Task: Find a place to stay in Stillwater, United States, from June 9 to June 16 for 2 guests, with a price range of ₹8000 to ₹16000, 2 bedrooms, 1 bathroom, and free parking.
Action: Mouse moved to (464, 91)
Screenshot: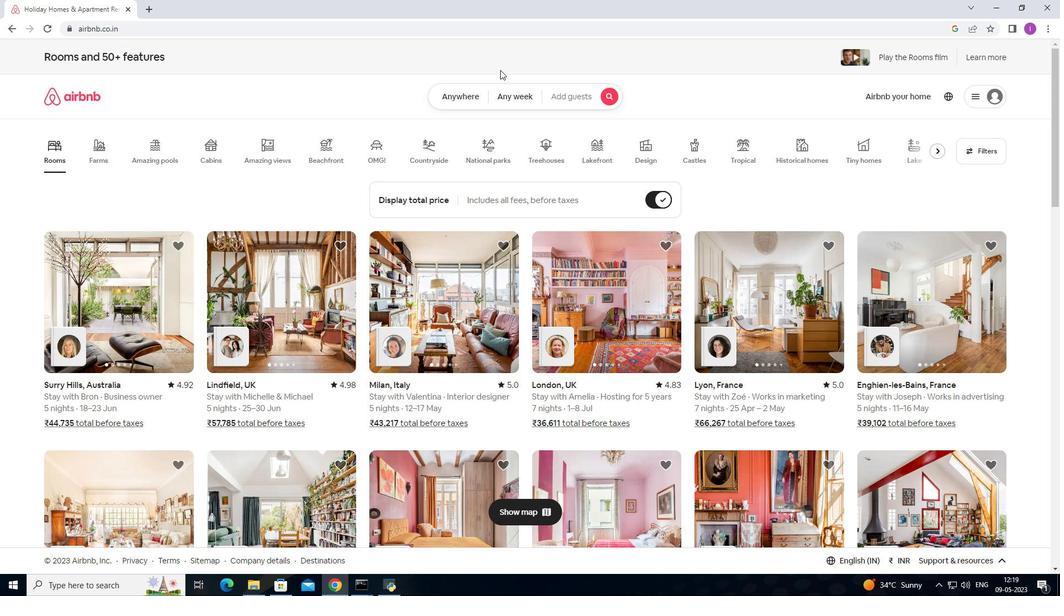 
Action: Mouse pressed left at (464, 91)
Screenshot: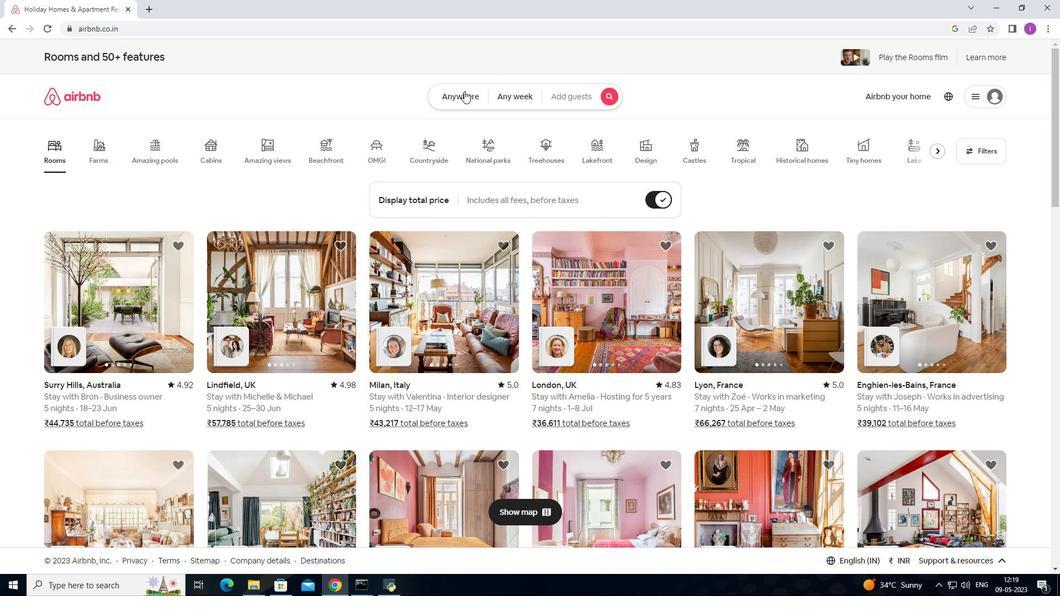 
Action: Mouse moved to (313, 140)
Screenshot: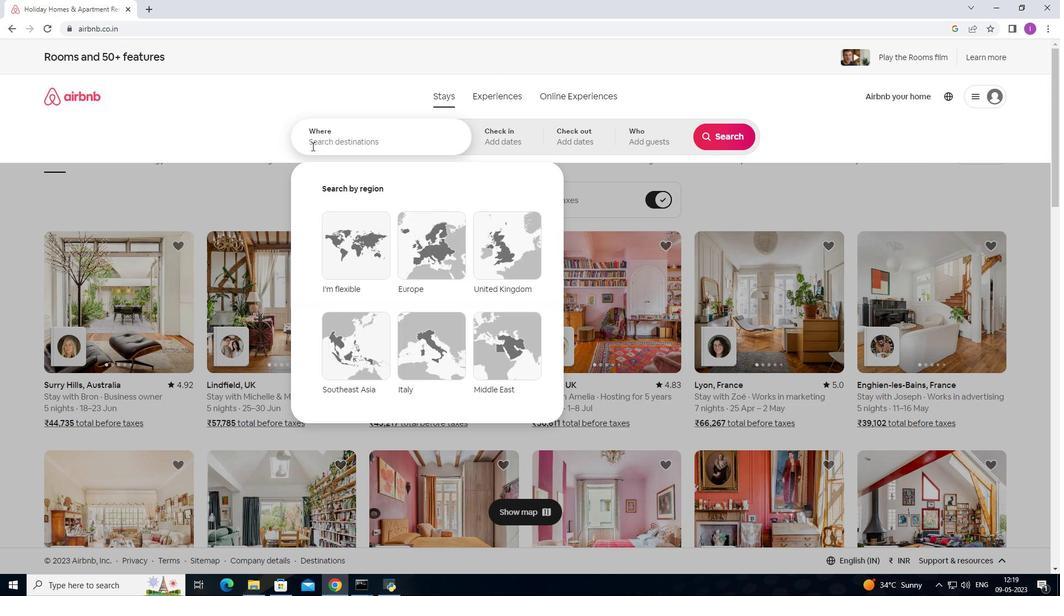 
Action: Mouse pressed left at (313, 140)
Screenshot: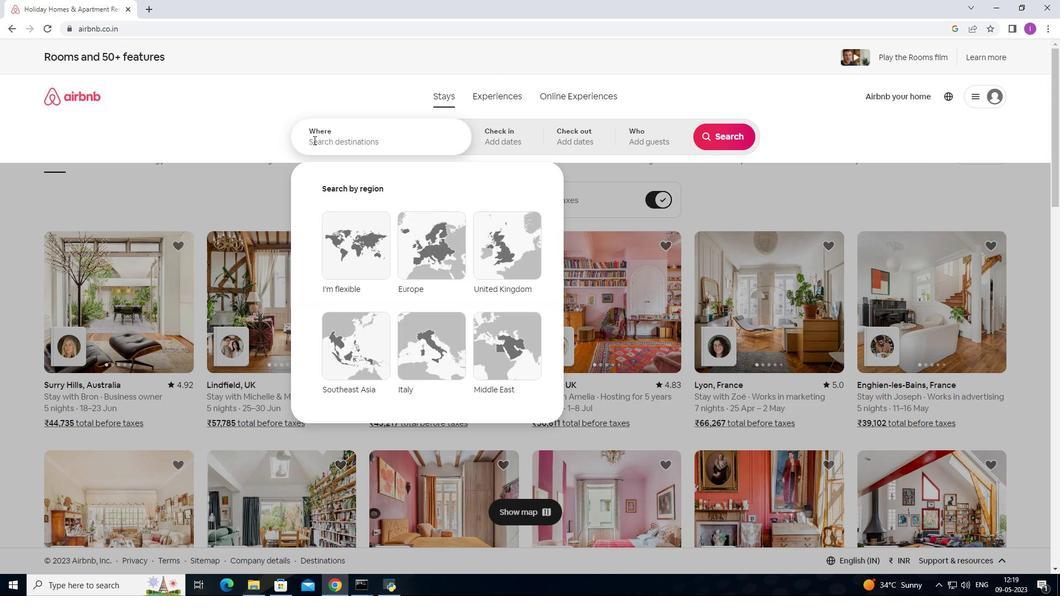 
Action: Key pressed <Key.shift>Still<Key.space><Key.backspace>water,<Key.shift>United<Key.space>states
Screenshot: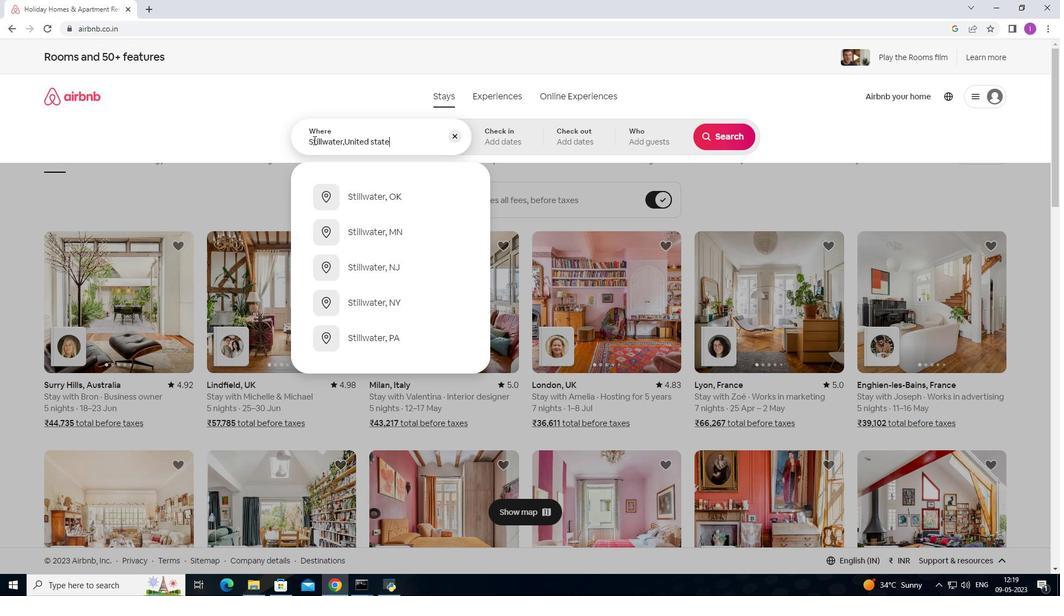
Action: Mouse moved to (524, 135)
Screenshot: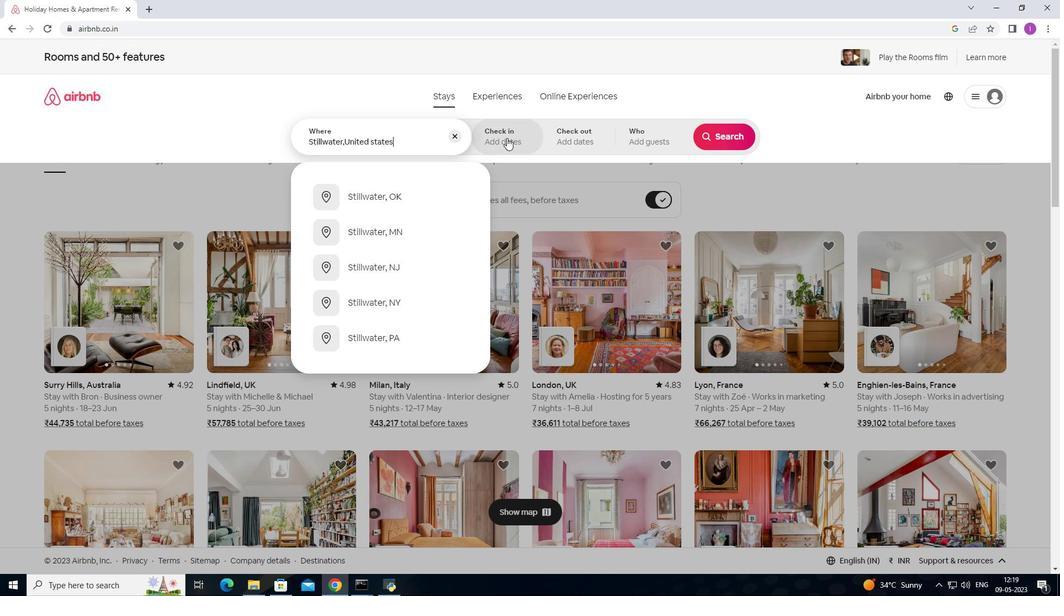 
Action: Mouse pressed left at (524, 135)
Screenshot: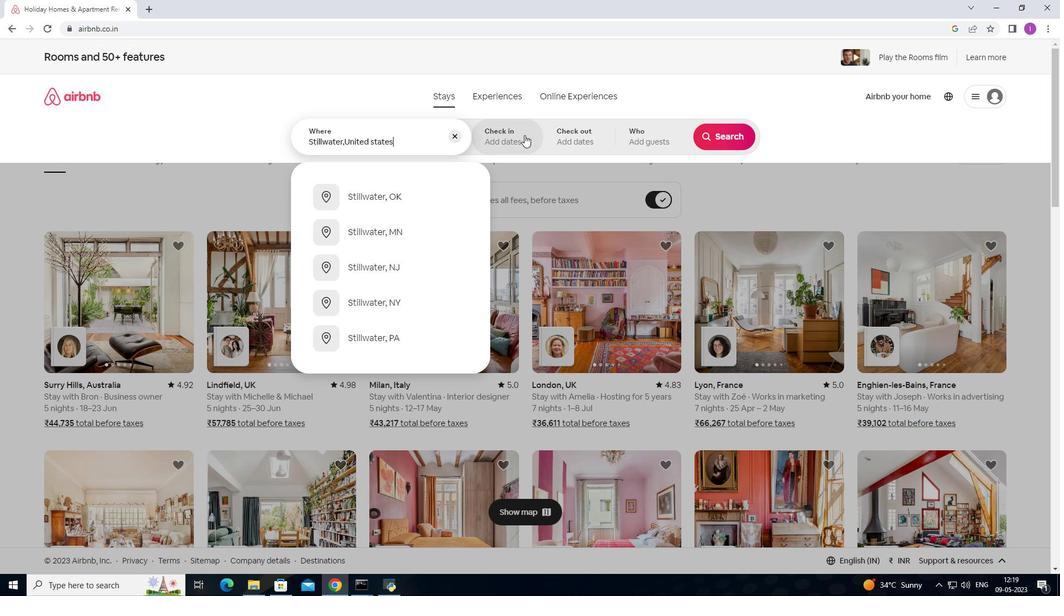
Action: Mouse moved to (719, 227)
Screenshot: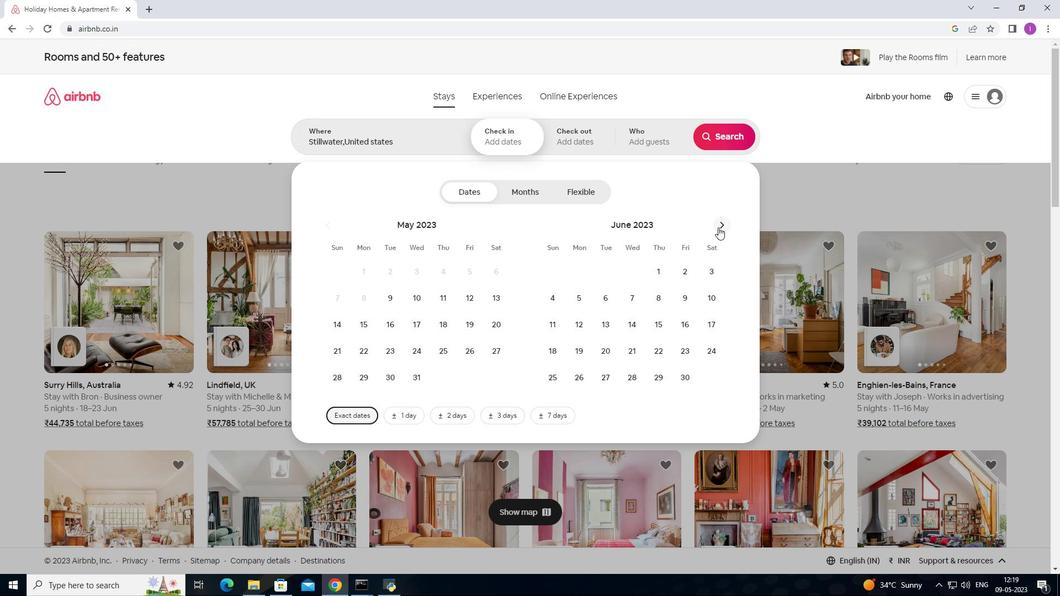 
Action: Mouse pressed left at (719, 227)
Screenshot: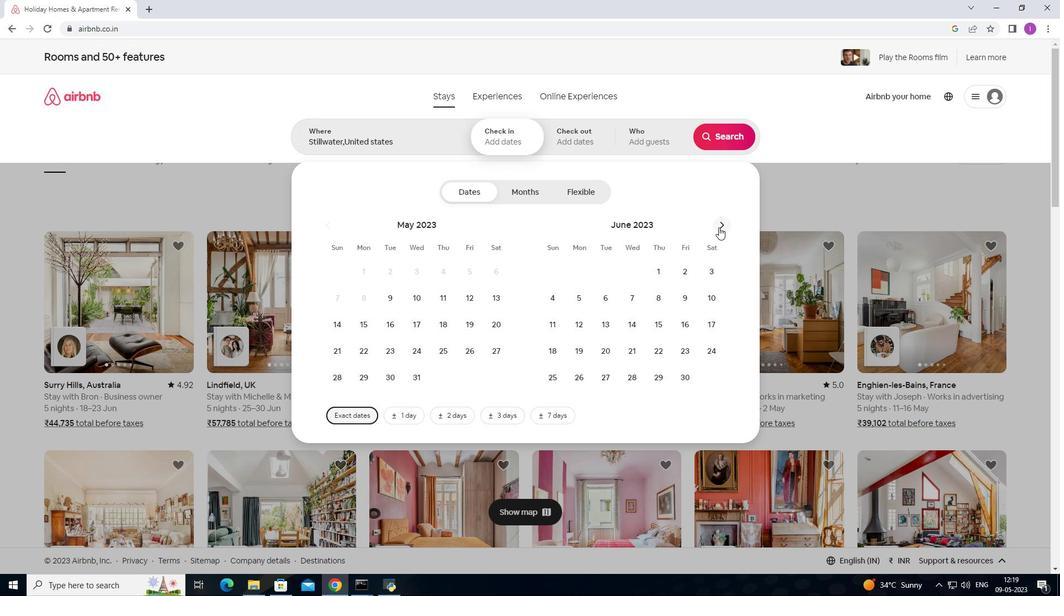 
Action: Mouse moved to (471, 302)
Screenshot: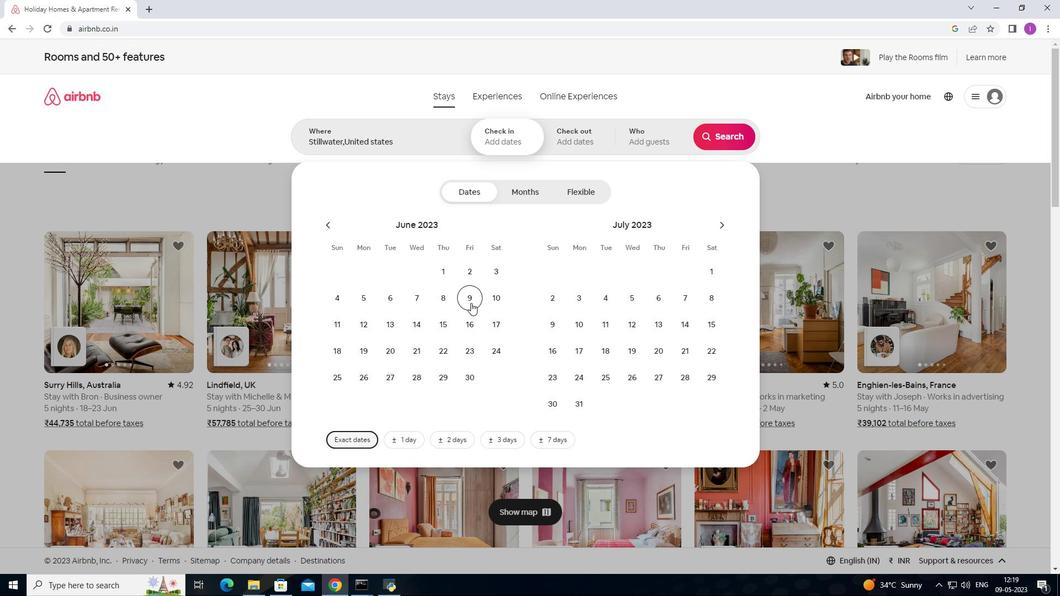 
Action: Mouse pressed left at (471, 302)
Screenshot: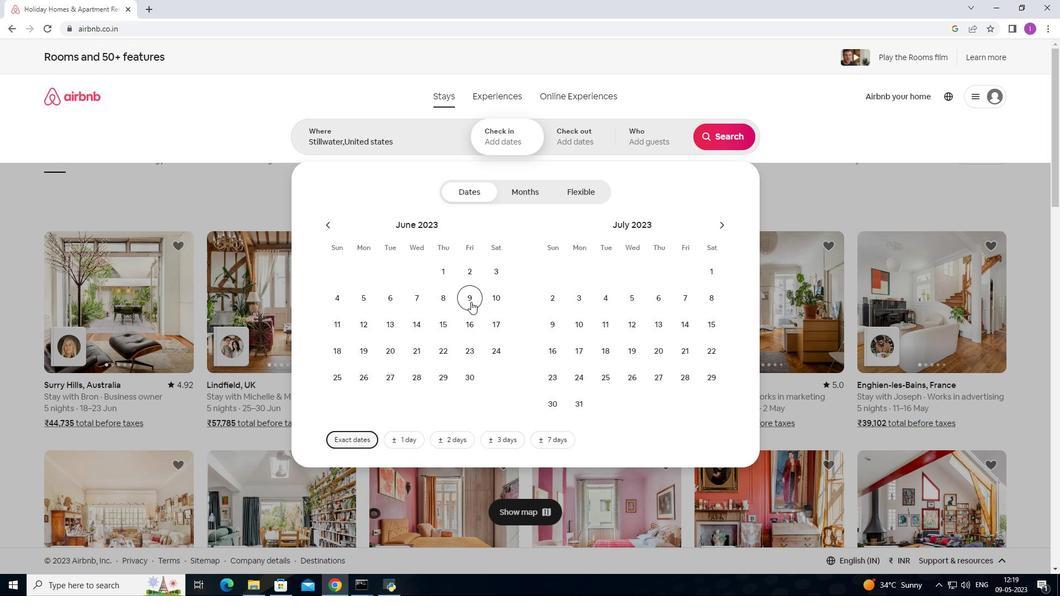 
Action: Mouse moved to (470, 320)
Screenshot: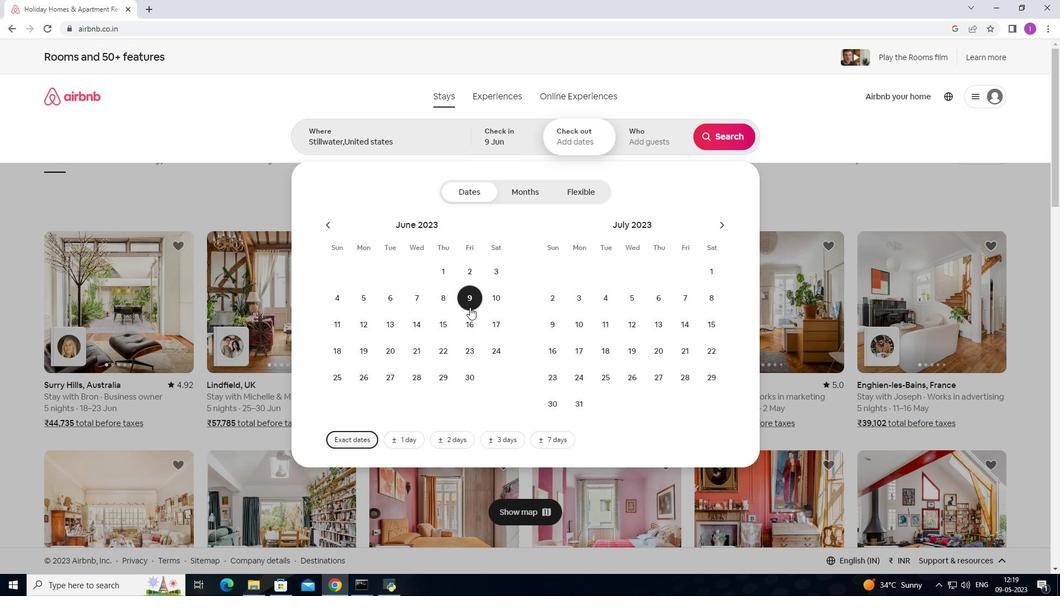 
Action: Mouse pressed left at (470, 320)
Screenshot: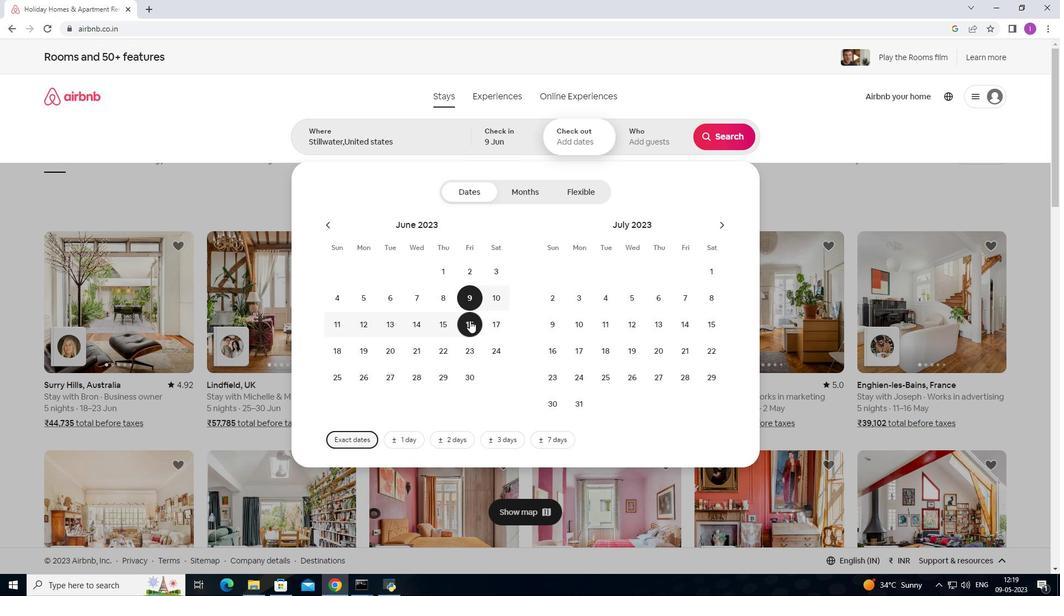 
Action: Mouse moved to (626, 139)
Screenshot: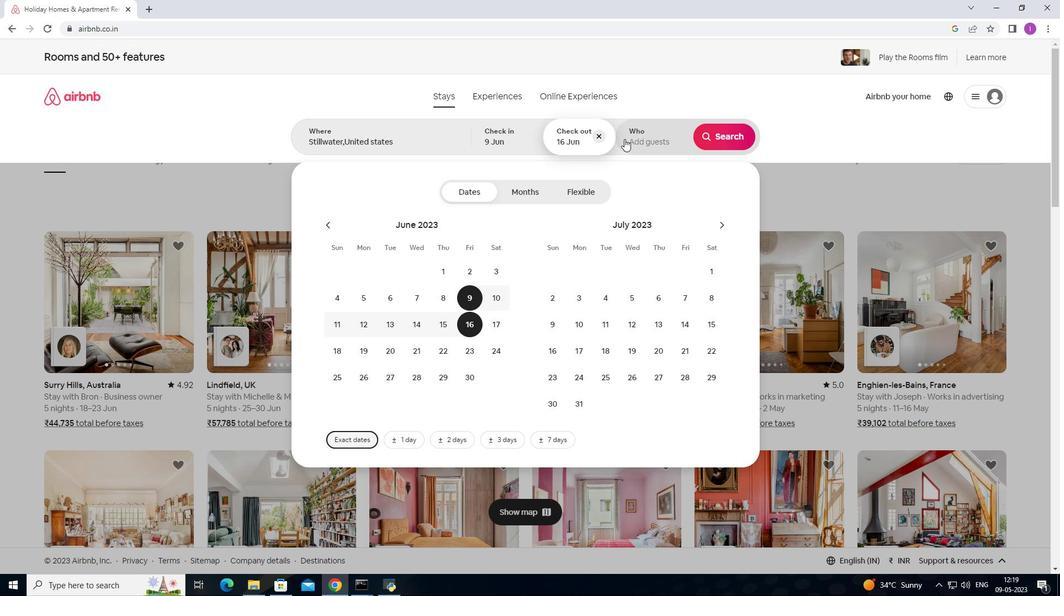 
Action: Mouse pressed left at (626, 139)
Screenshot: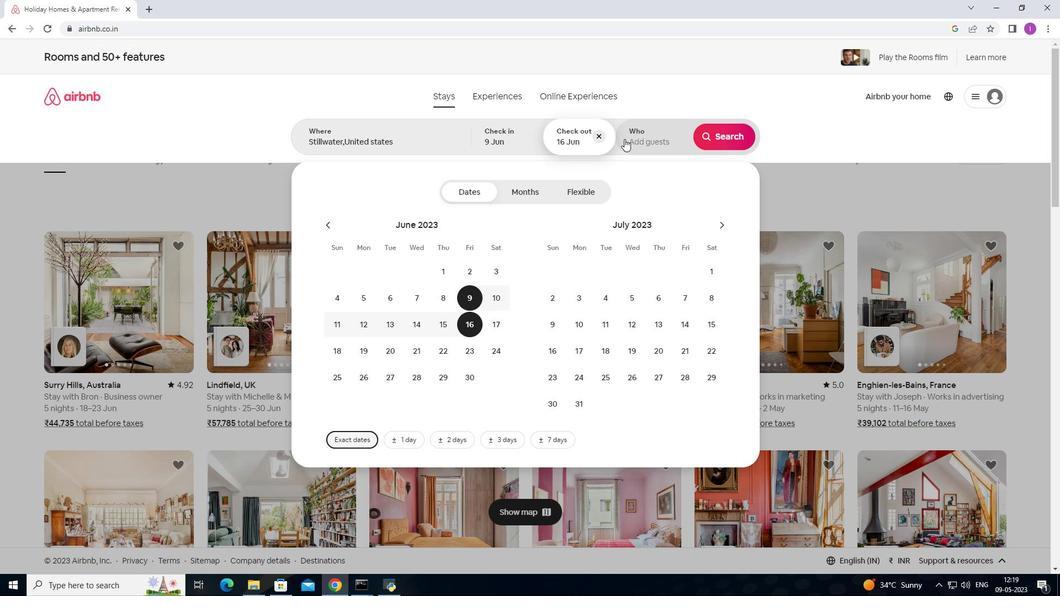 
Action: Mouse moved to (733, 194)
Screenshot: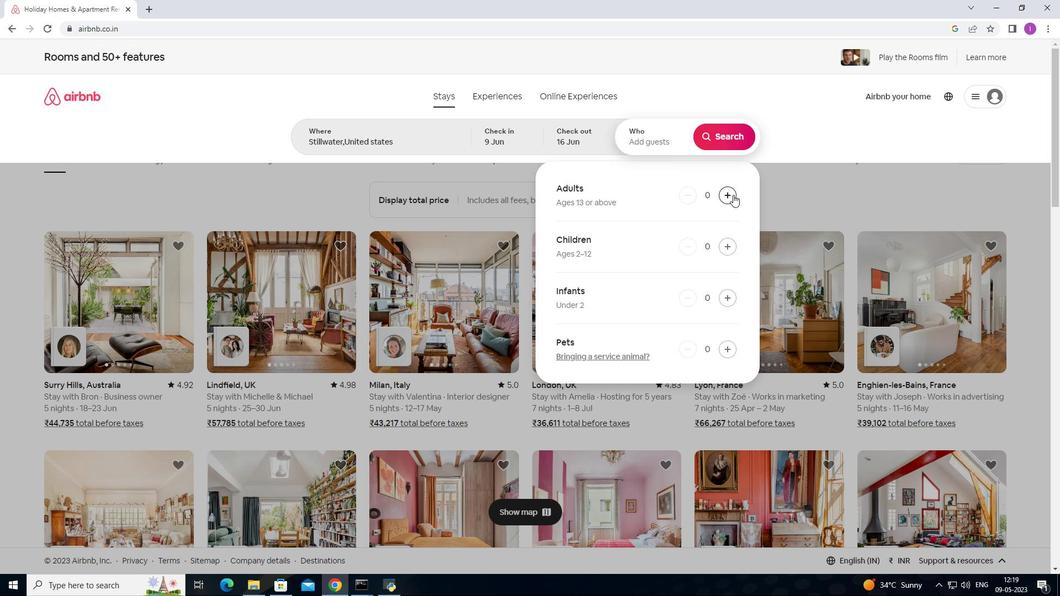 
Action: Mouse pressed left at (733, 194)
Screenshot: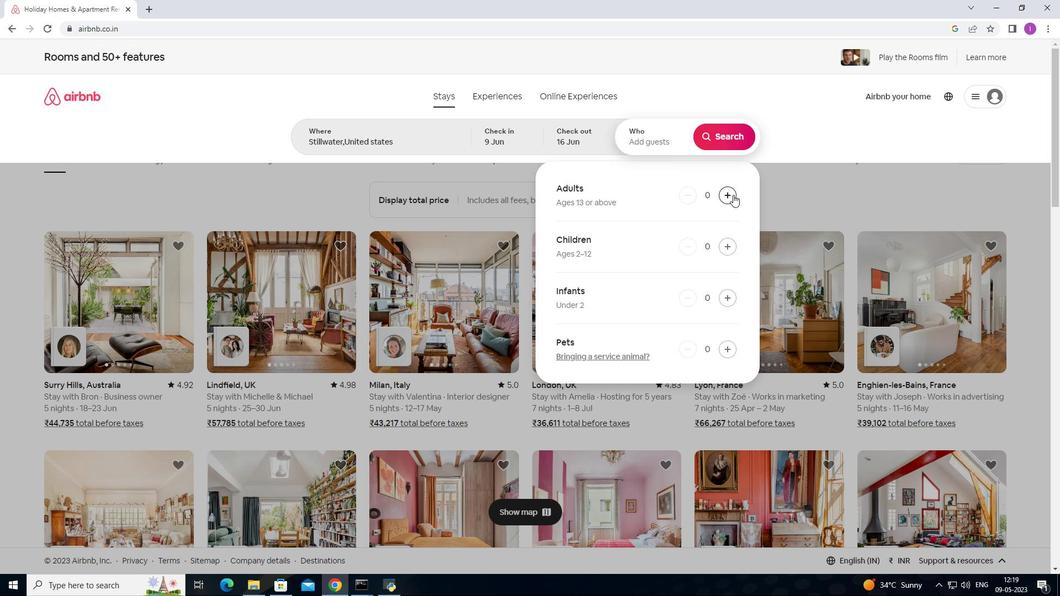 
Action: Mouse moved to (725, 135)
Screenshot: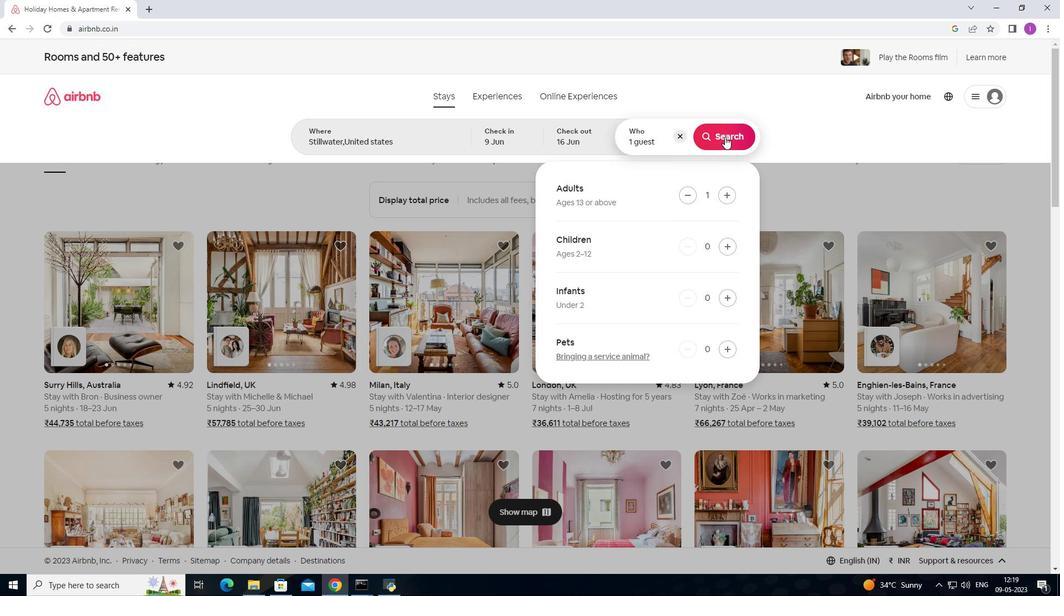 
Action: Mouse pressed left at (725, 135)
Screenshot: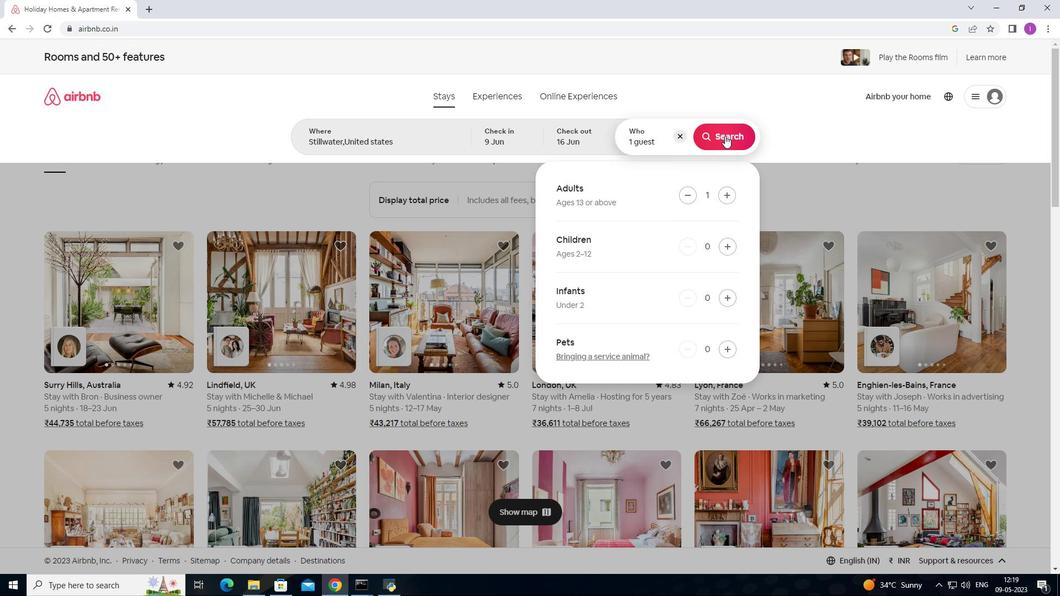 
Action: Mouse moved to (570, 55)
Screenshot: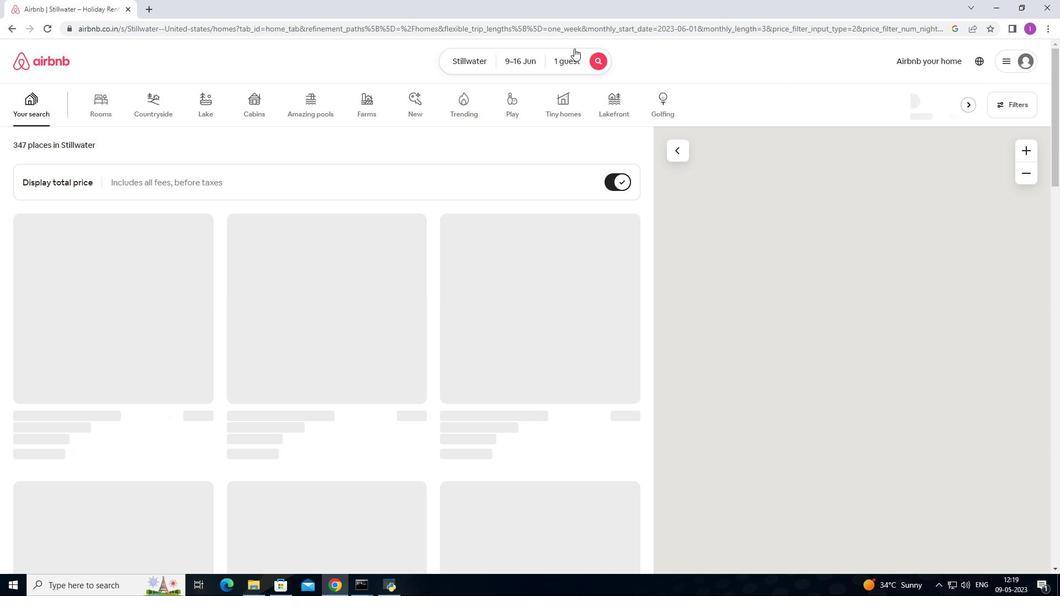 
Action: Mouse pressed left at (570, 55)
Screenshot: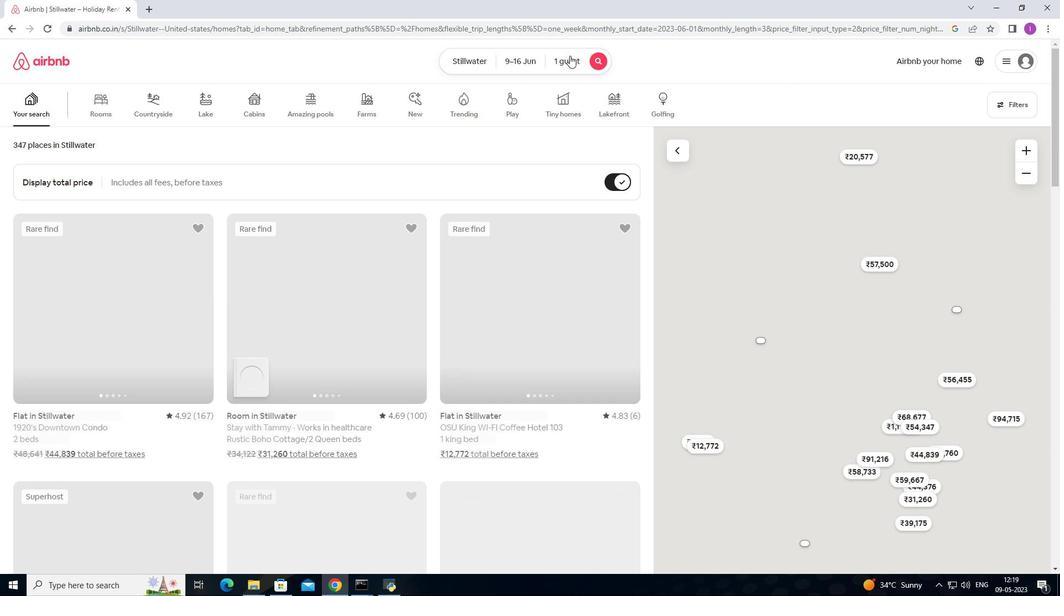 
Action: Mouse moved to (733, 158)
Screenshot: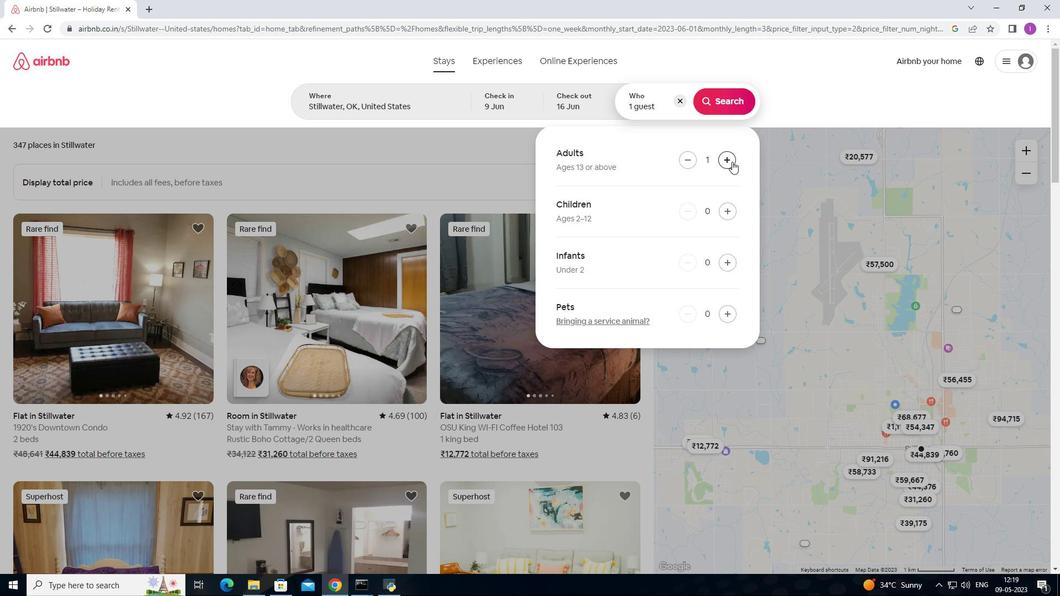 
Action: Mouse pressed left at (733, 158)
Screenshot: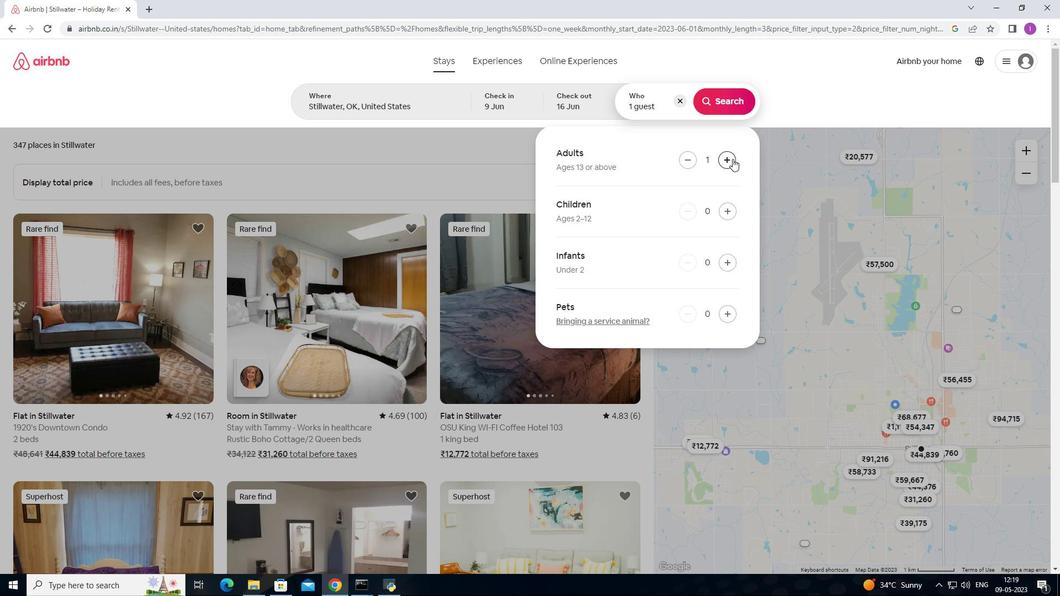 
Action: Mouse moved to (715, 91)
Screenshot: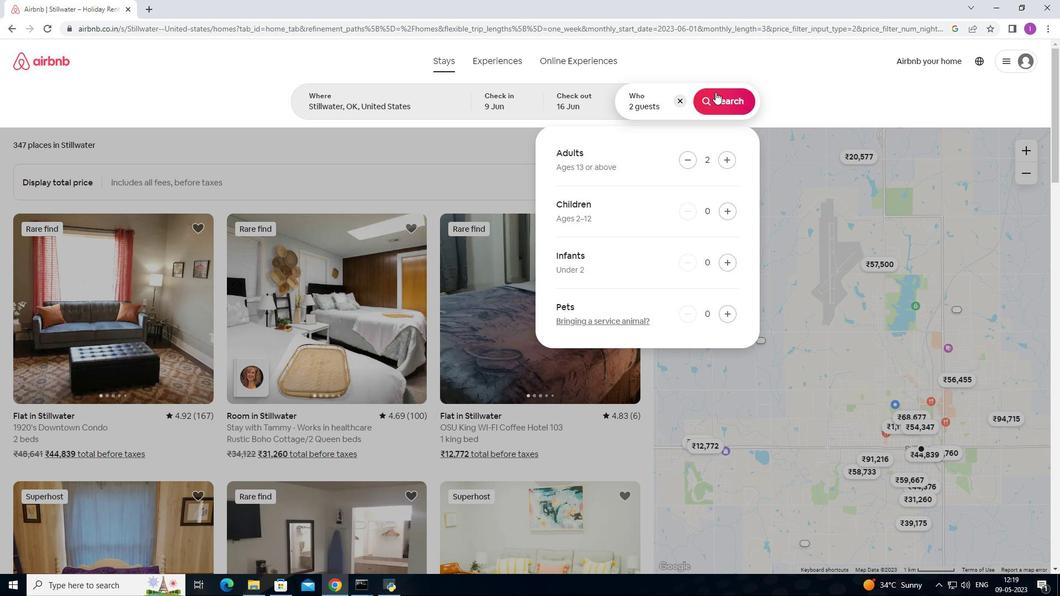 
Action: Mouse pressed left at (715, 91)
Screenshot: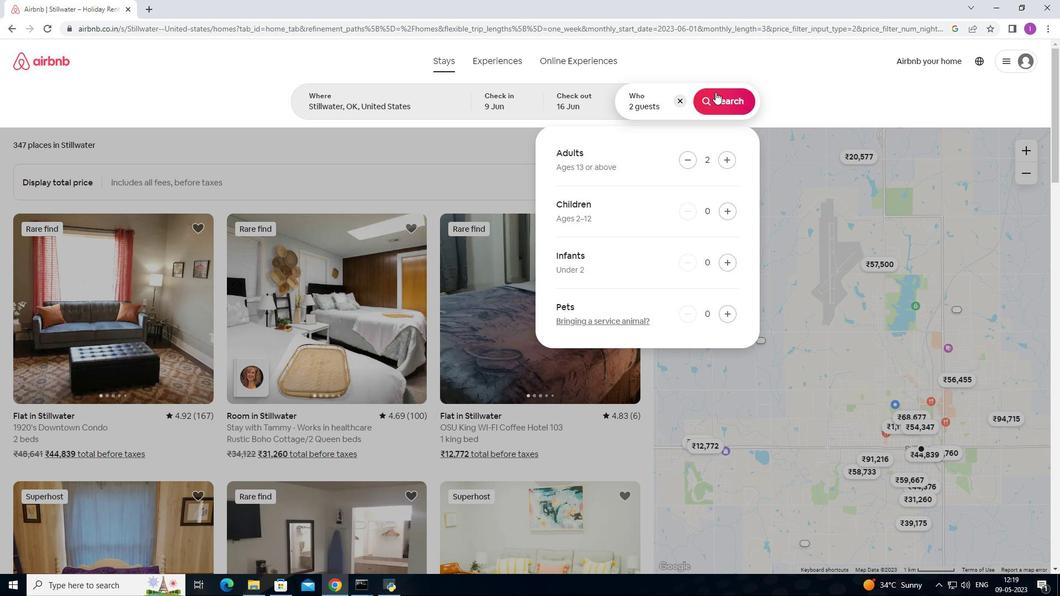 
Action: Mouse moved to (1014, 101)
Screenshot: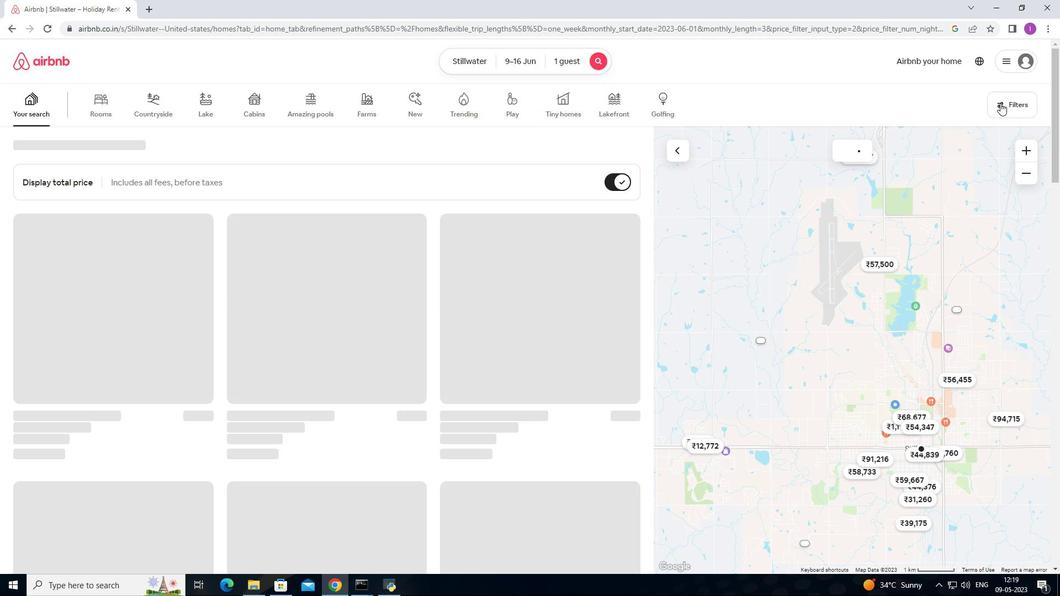 
Action: Mouse pressed left at (1014, 101)
Screenshot: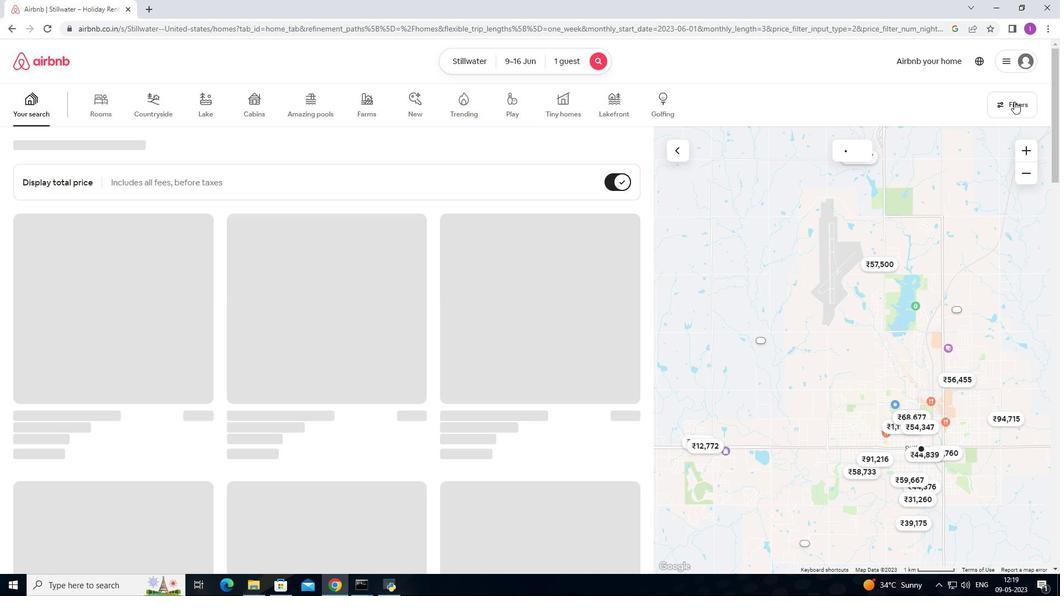 
Action: Mouse moved to (403, 377)
Screenshot: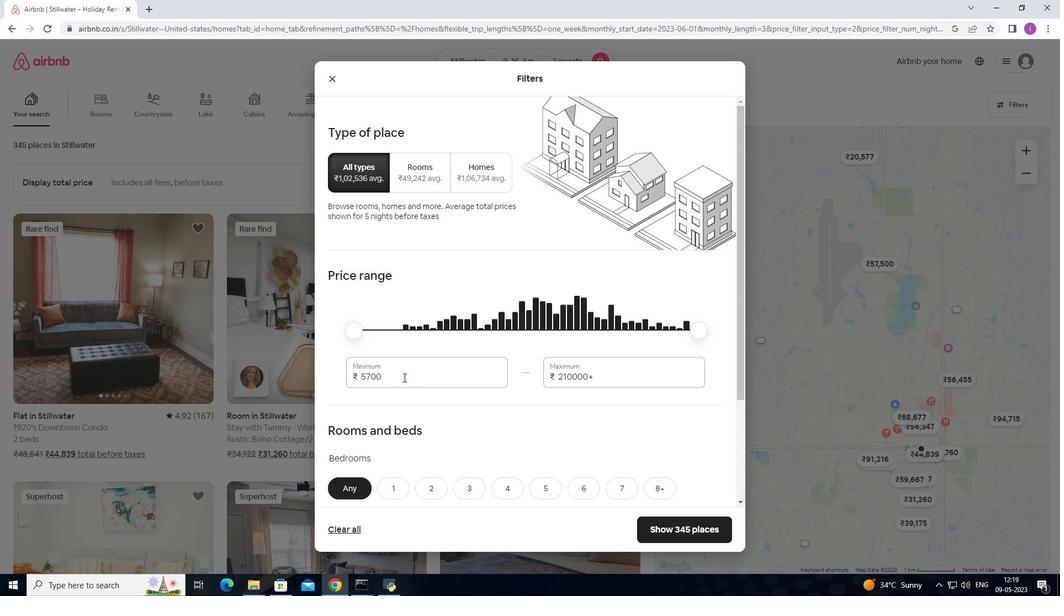 
Action: Mouse pressed left at (403, 377)
Screenshot: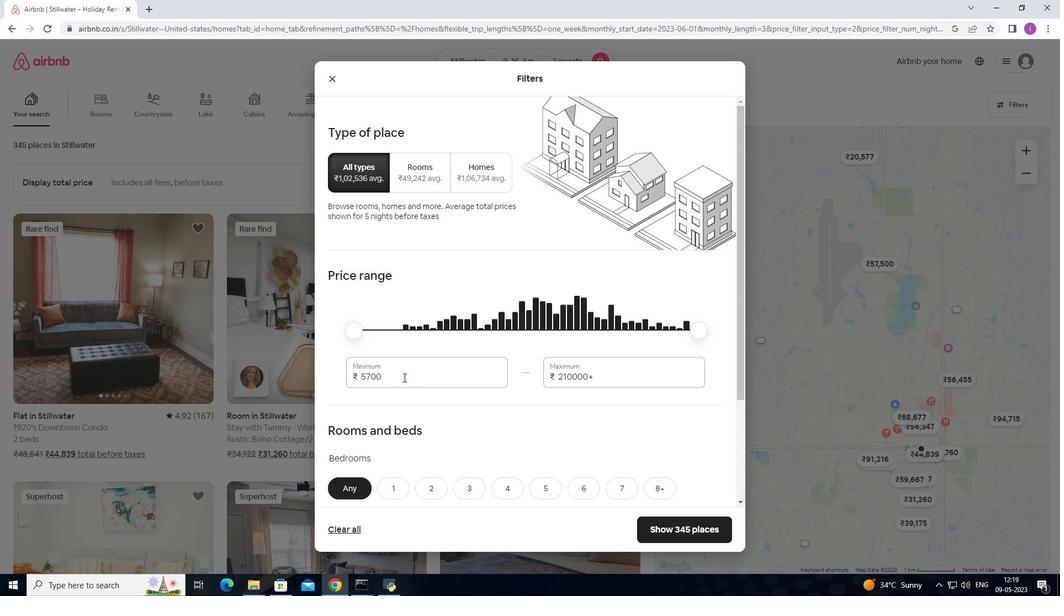 
Action: Mouse moved to (350, 385)
Screenshot: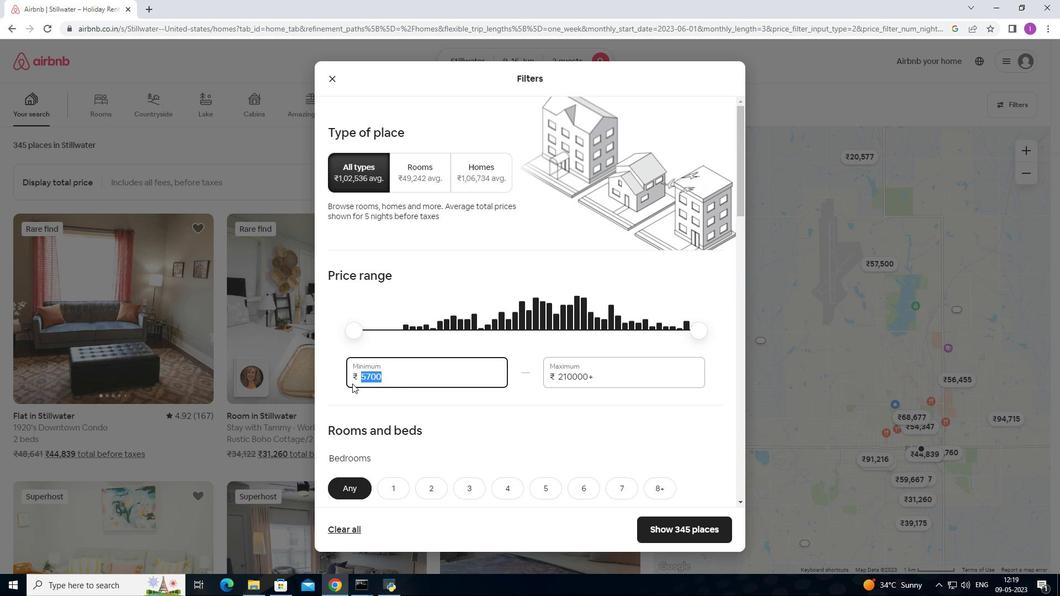 
Action: Key pressed 800
Screenshot: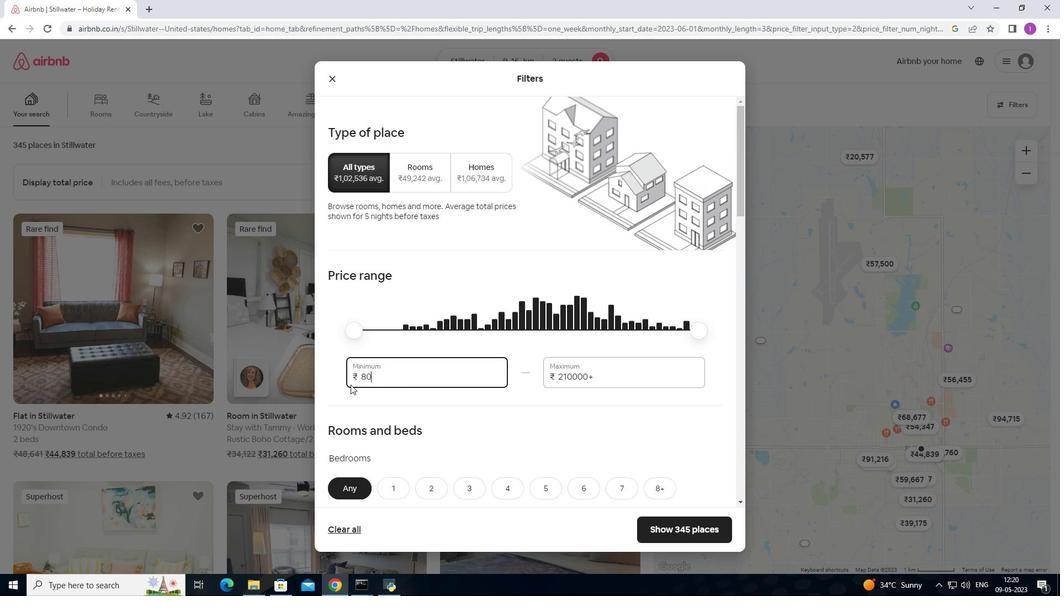 
Action: Mouse moved to (421, 377)
Screenshot: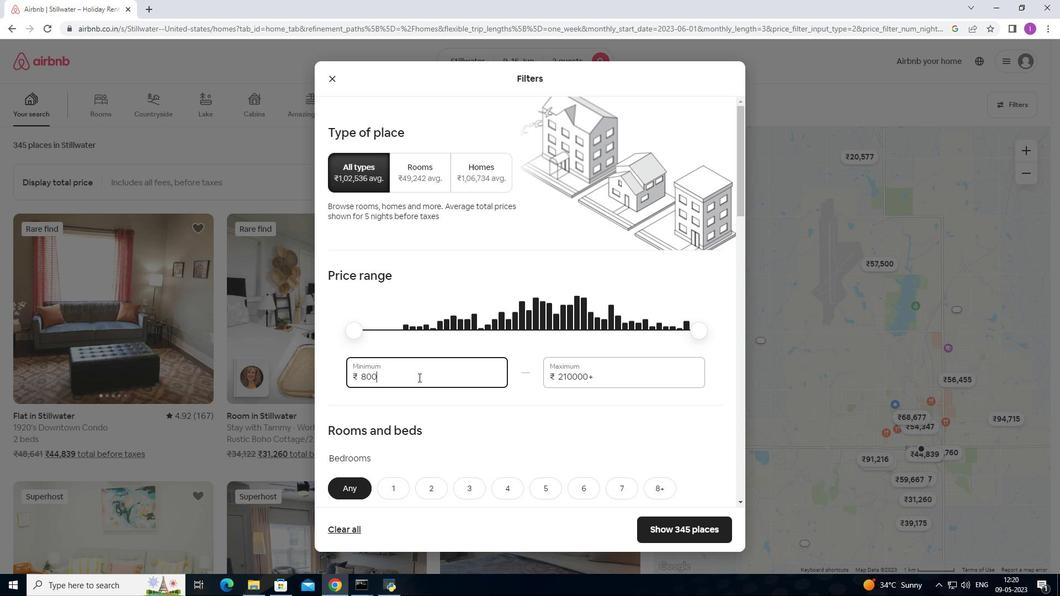 
Action: Key pressed 0
Screenshot: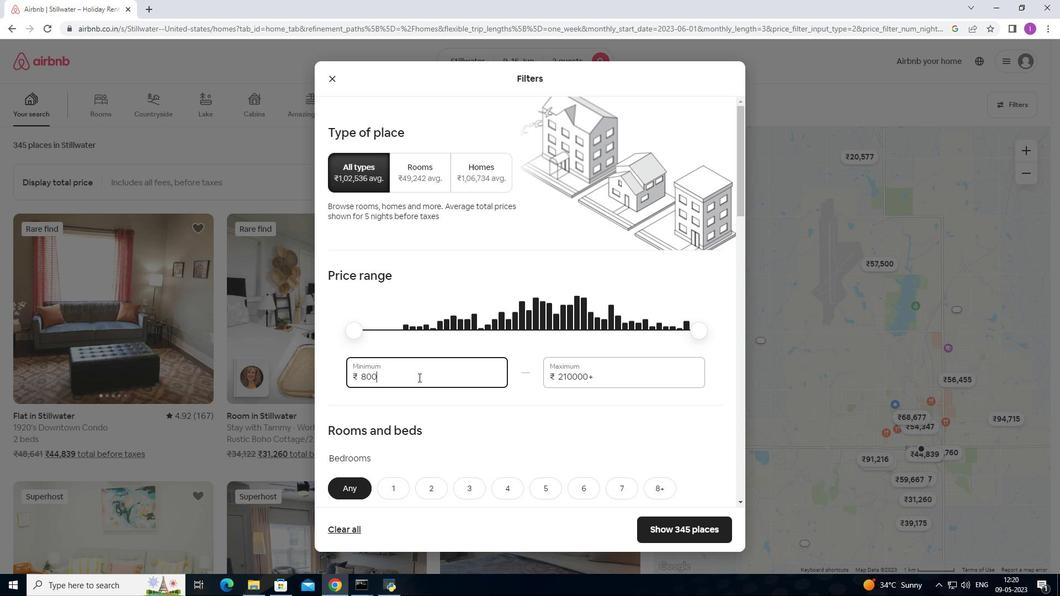 
Action: Mouse moved to (596, 375)
Screenshot: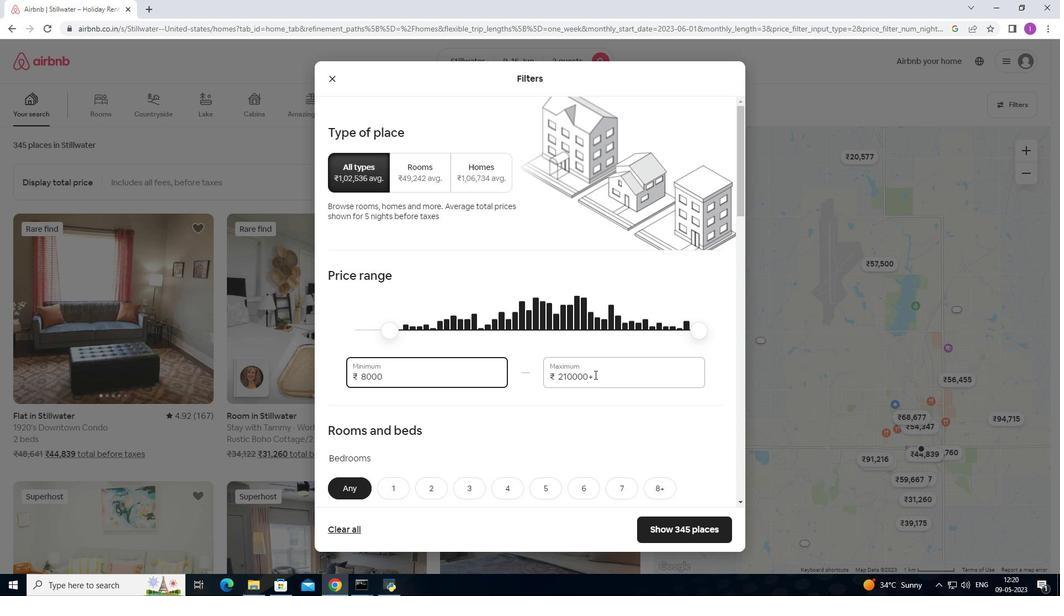 
Action: Mouse pressed left at (596, 375)
Screenshot: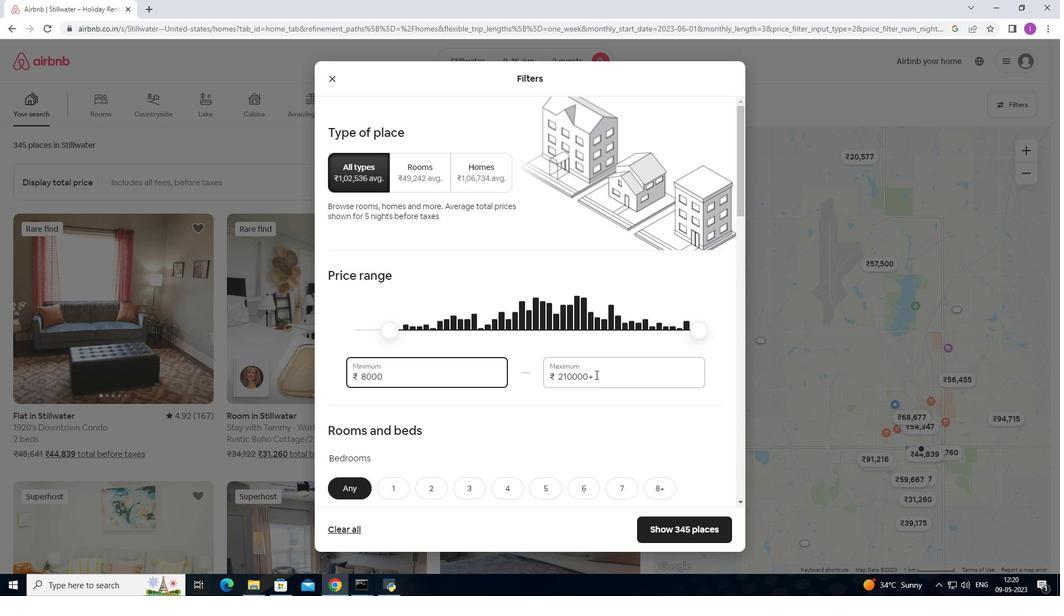
Action: Mouse moved to (509, 380)
Screenshot: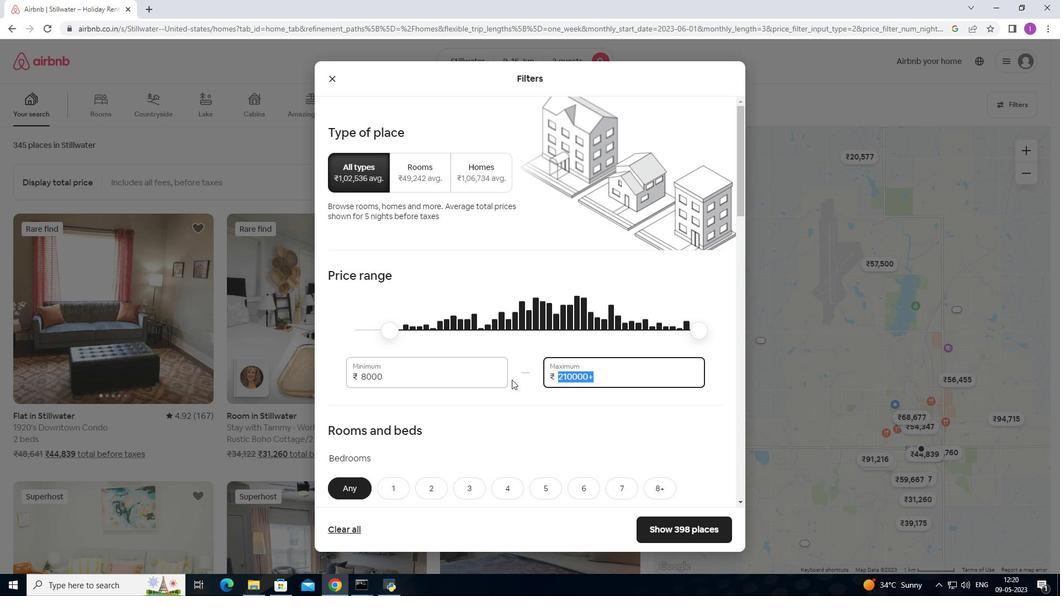 
Action: Key pressed 1
Screenshot: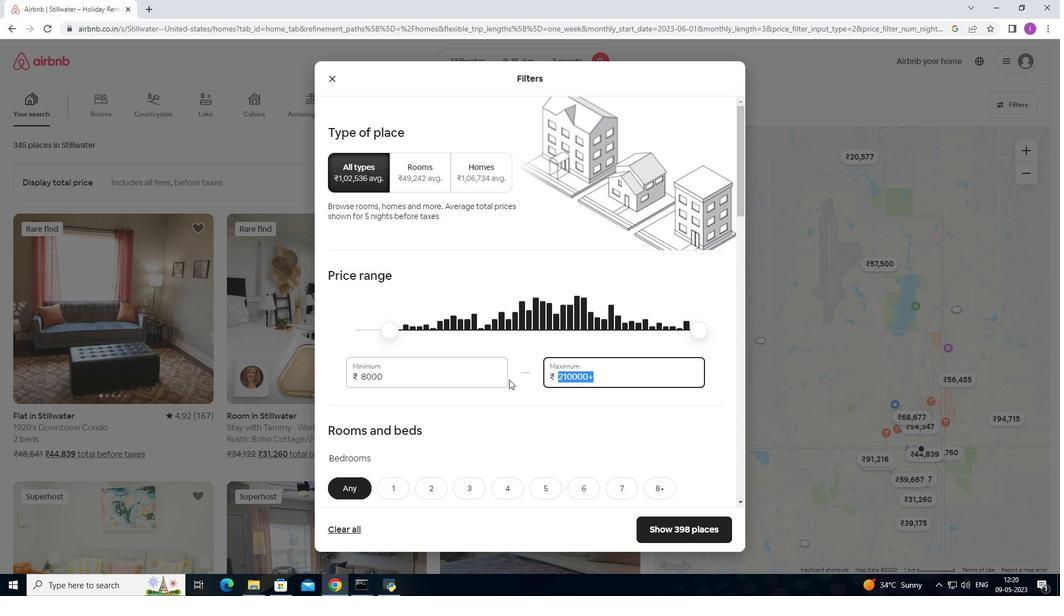 
Action: Mouse moved to (503, 379)
Screenshot: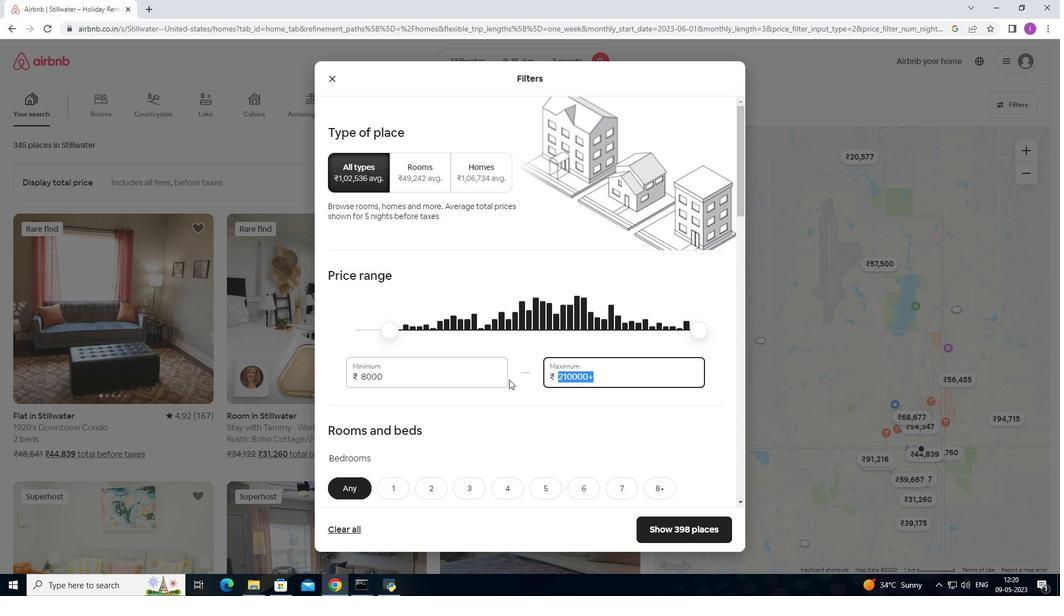 
Action: Key pressed 6
Screenshot: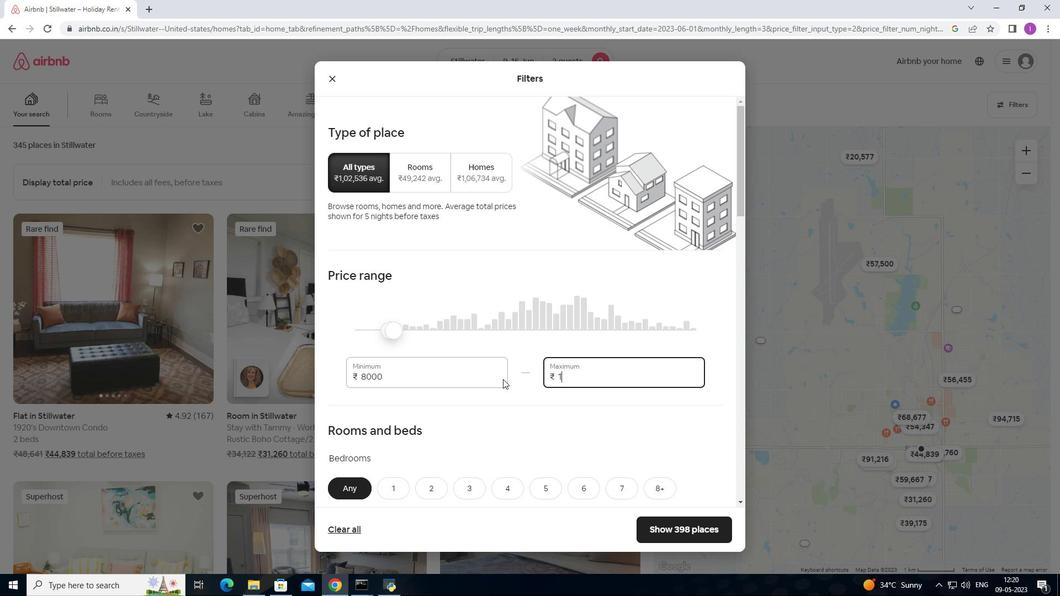 
Action: Mouse moved to (500, 378)
Screenshot: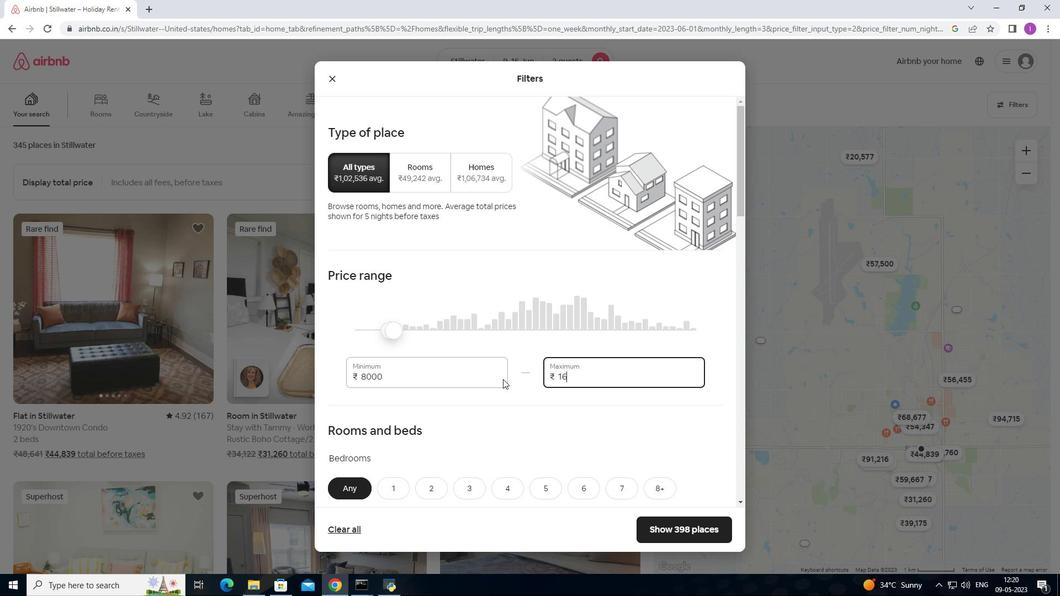 
Action: Key pressed 0
Screenshot: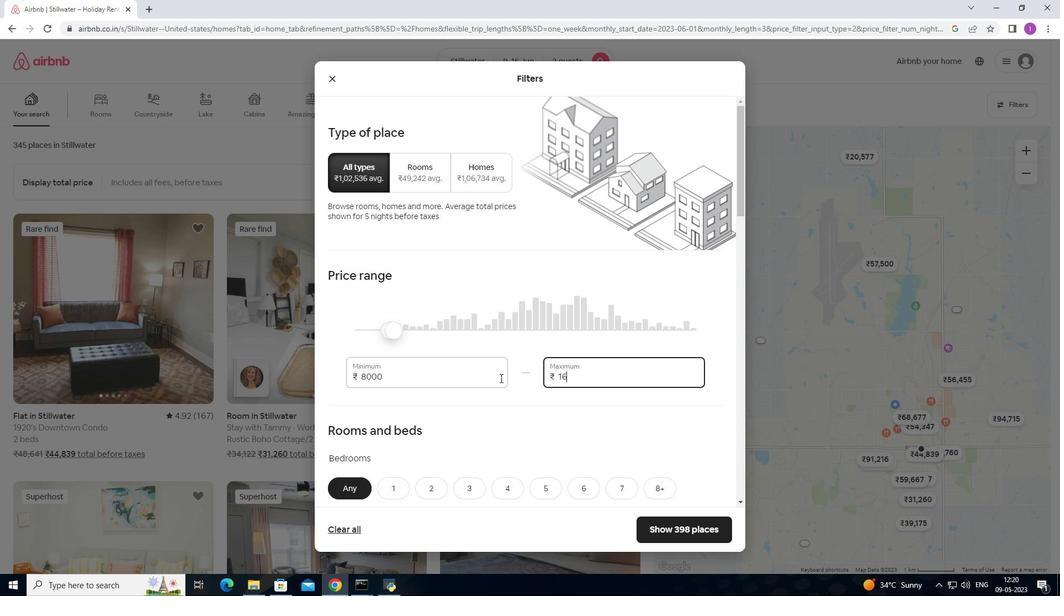
Action: Mouse moved to (499, 378)
Screenshot: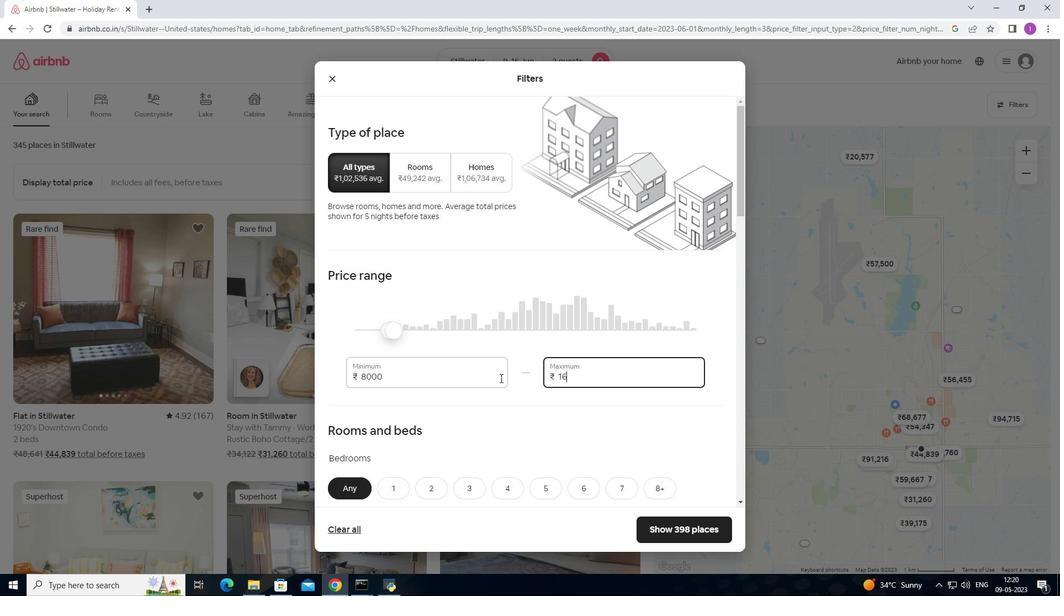 
Action: Key pressed 00
Screenshot: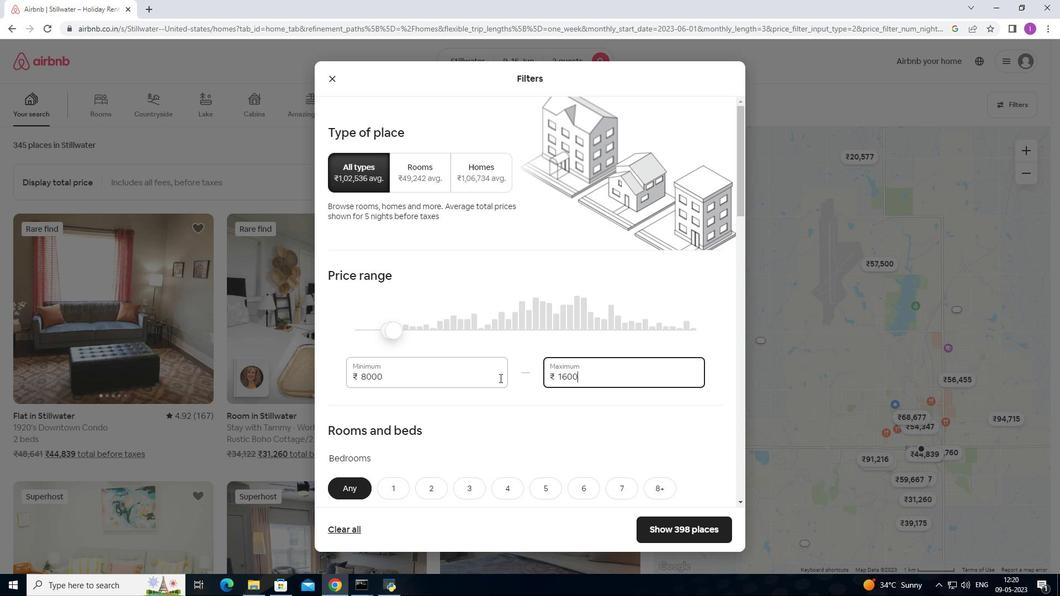 
Action: Mouse moved to (502, 373)
Screenshot: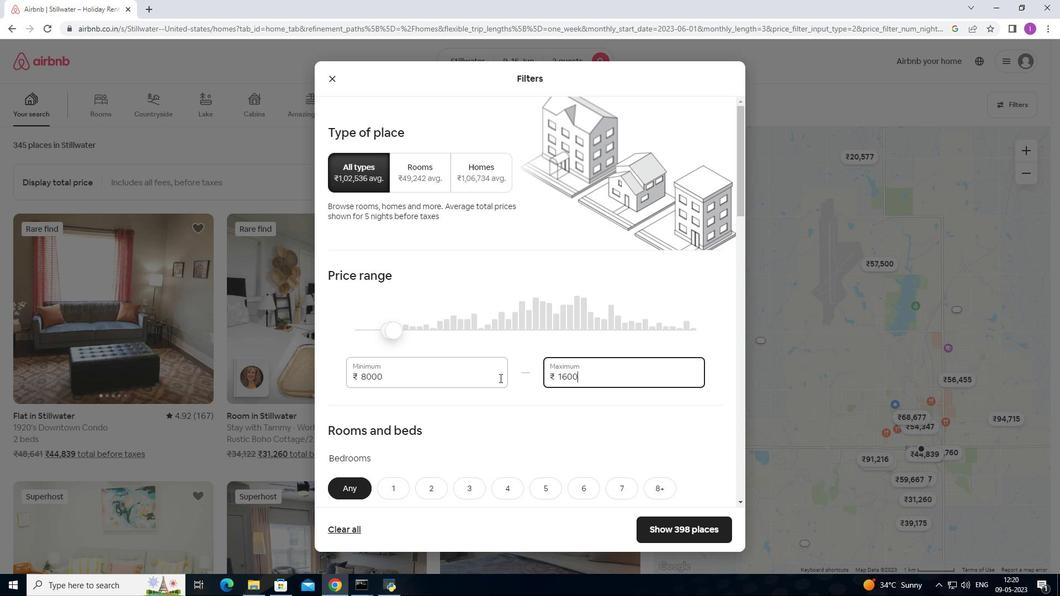 
Action: Mouse scrolled (502, 373) with delta (0, 0)
Screenshot: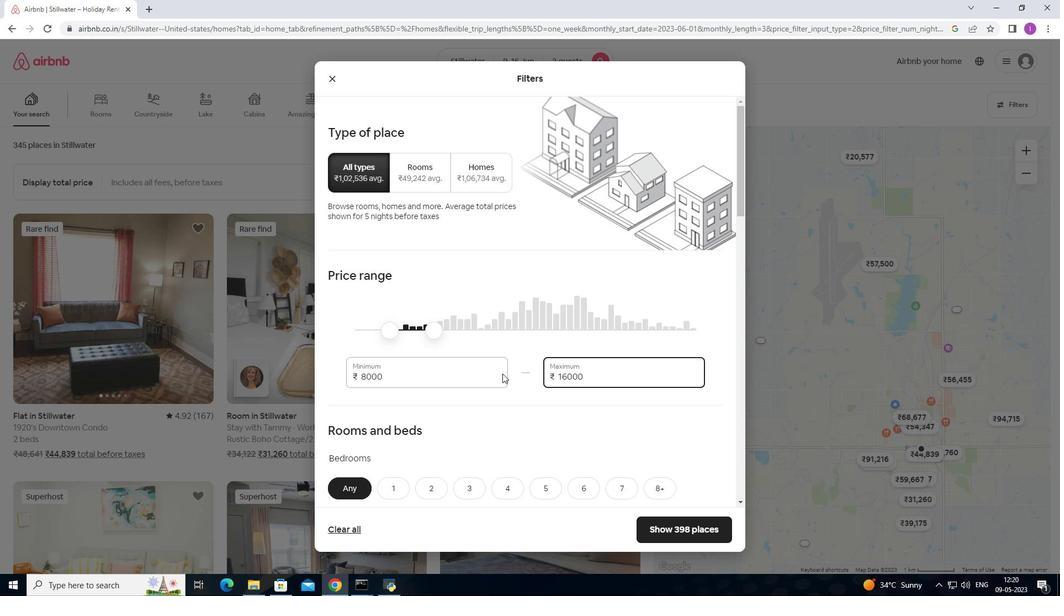 
Action: Mouse scrolled (502, 373) with delta (0, 0)
Screenshot: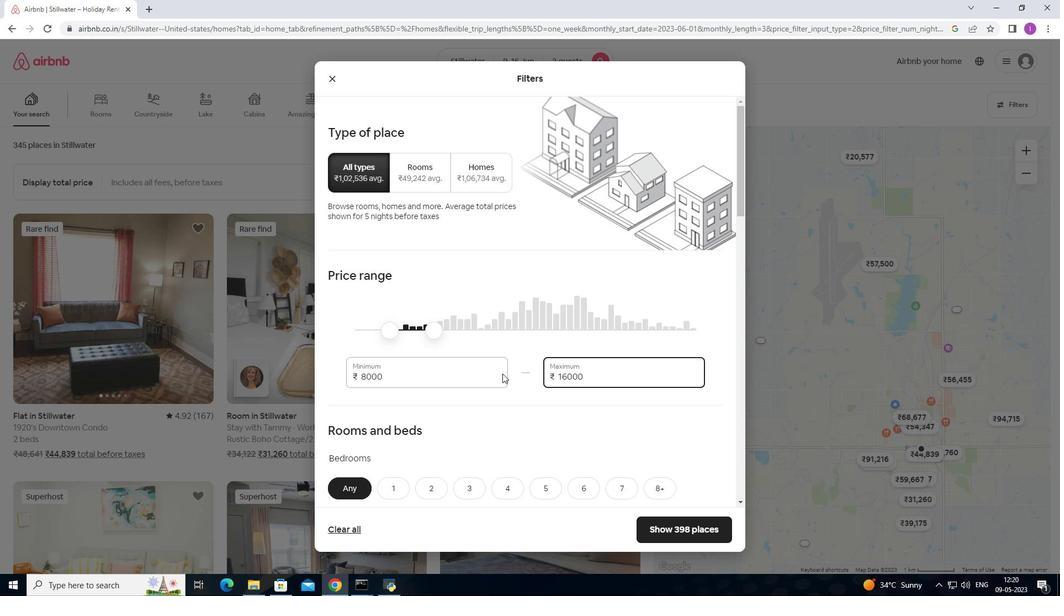 
Action: Mouse scrolled (502, 373) with delta (0, 0)
Screenshot: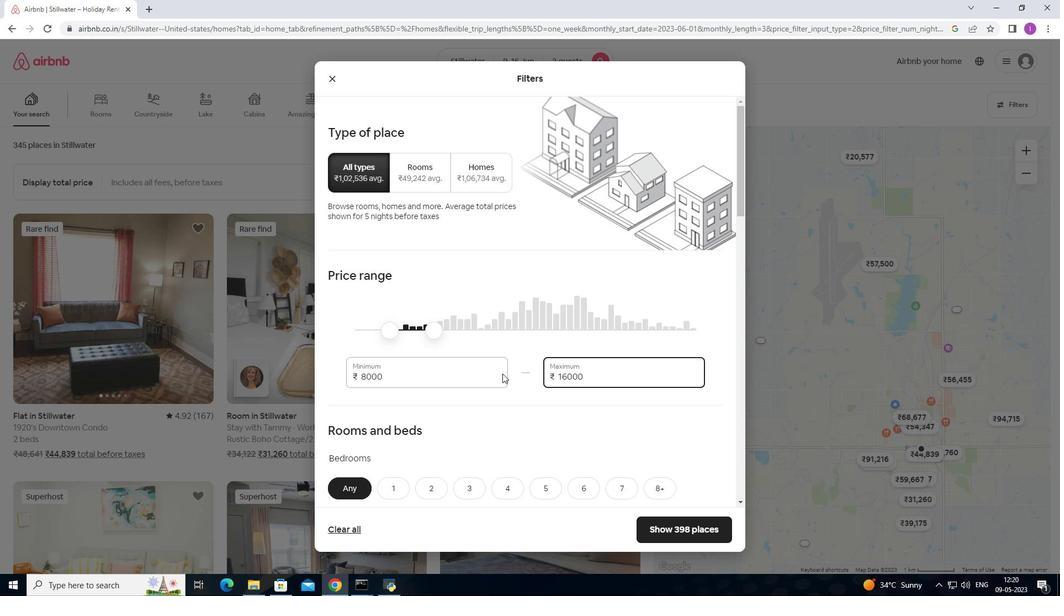 
Action: Mouse moved to (504, 370)
Screenshot: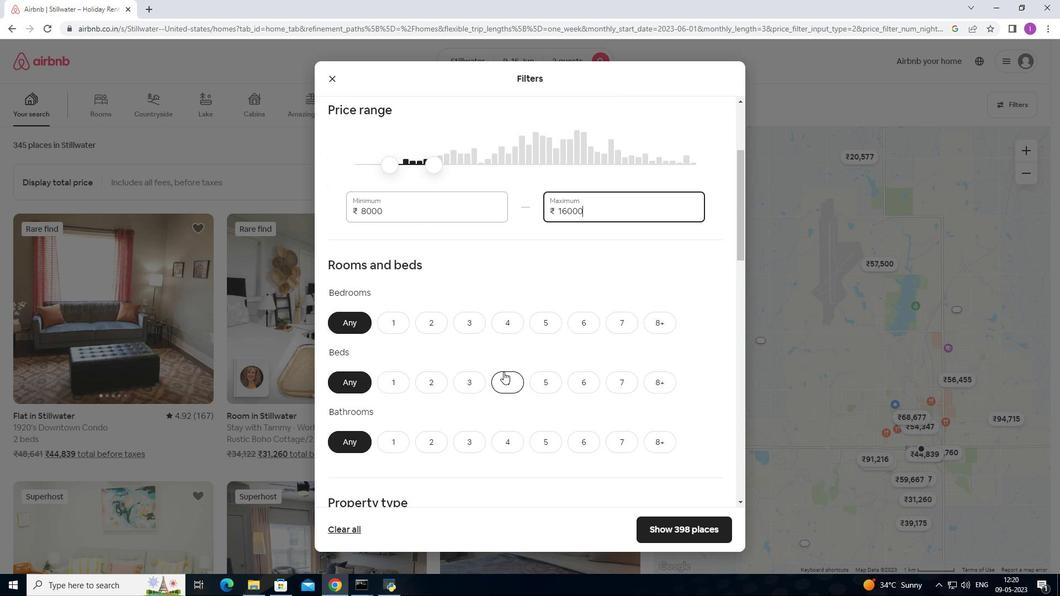 
Action: Mouse scrolled (504, 369) with delta (0, 0)
Screenshot: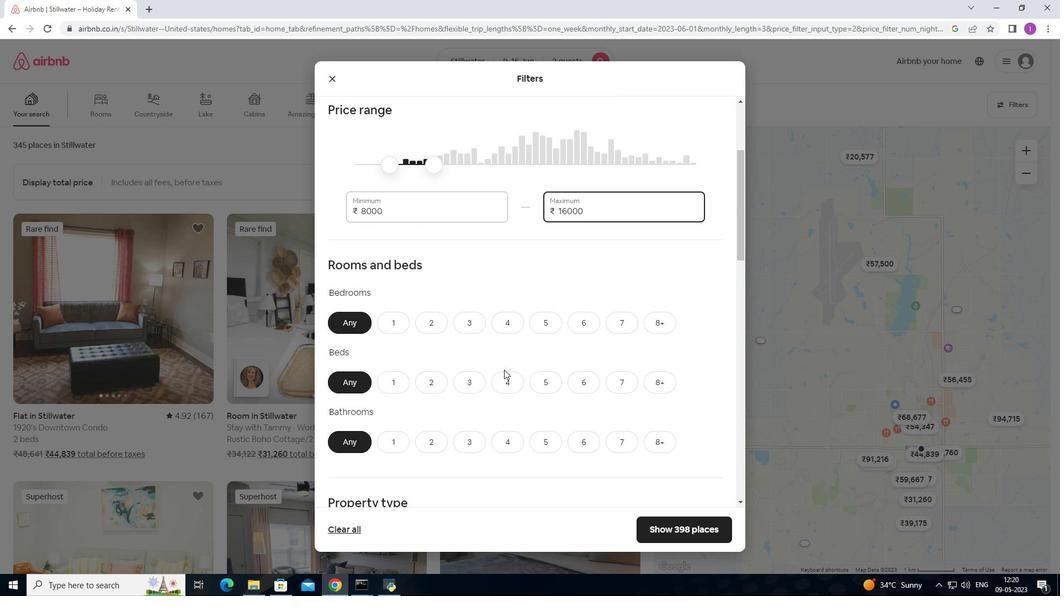 
Action: Mouse moved to (508, 366)
Screenshot: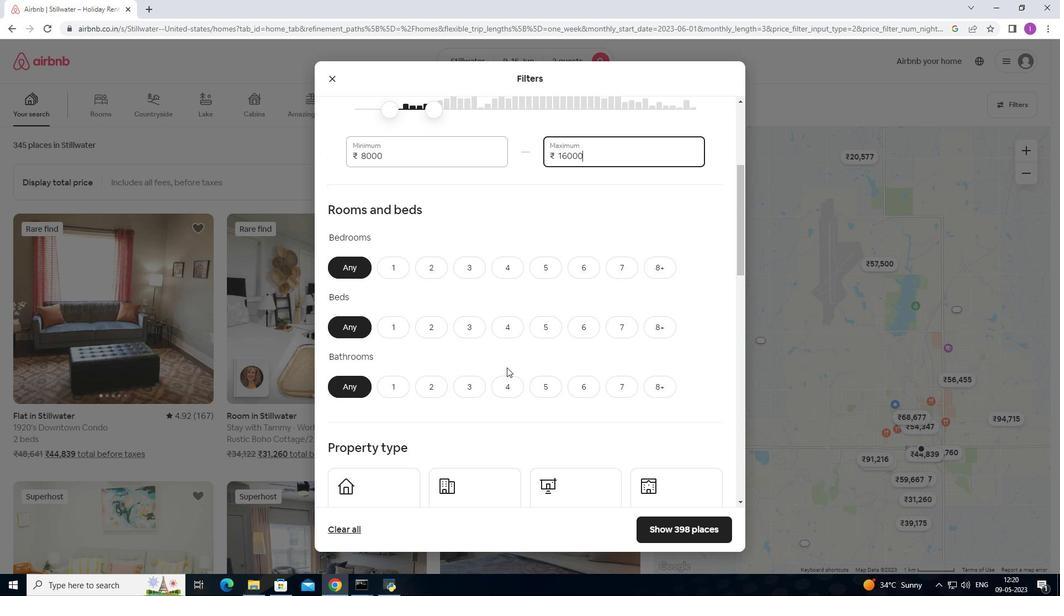 
Action: Mouse scrolled (508, 366) with delta (0, 0)
Screenshot: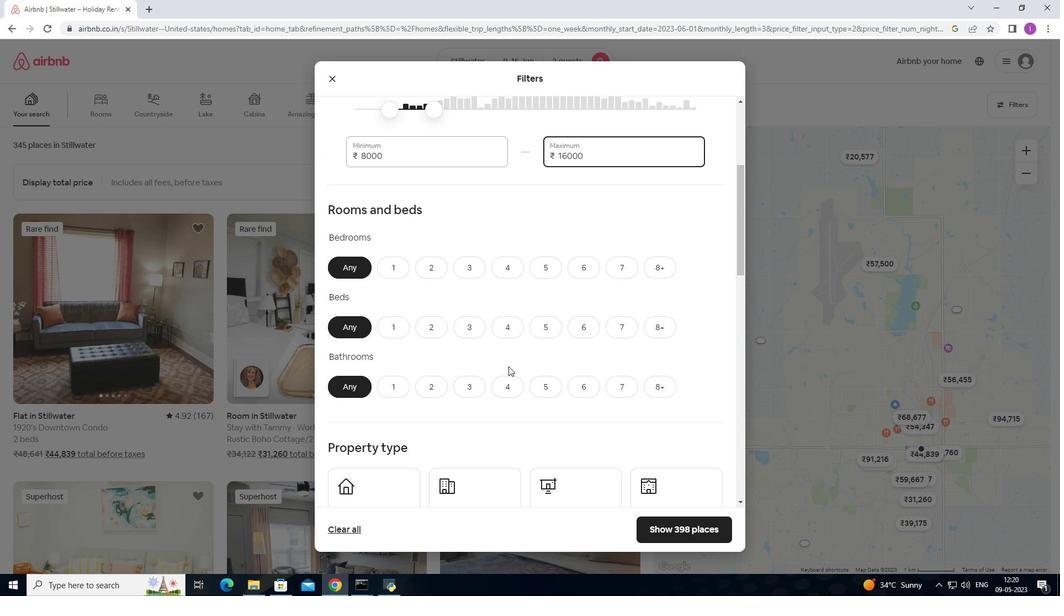 
Action: Mouse moved to (435, 210)
Screenshot: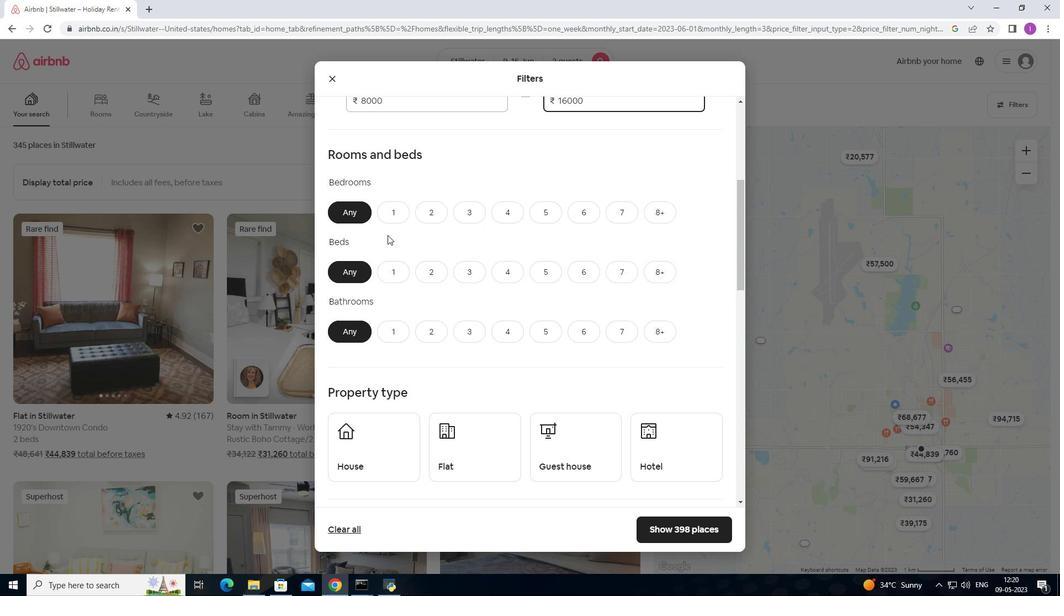 
Action: Mouse pressed left at (435, 210)
Screenshot: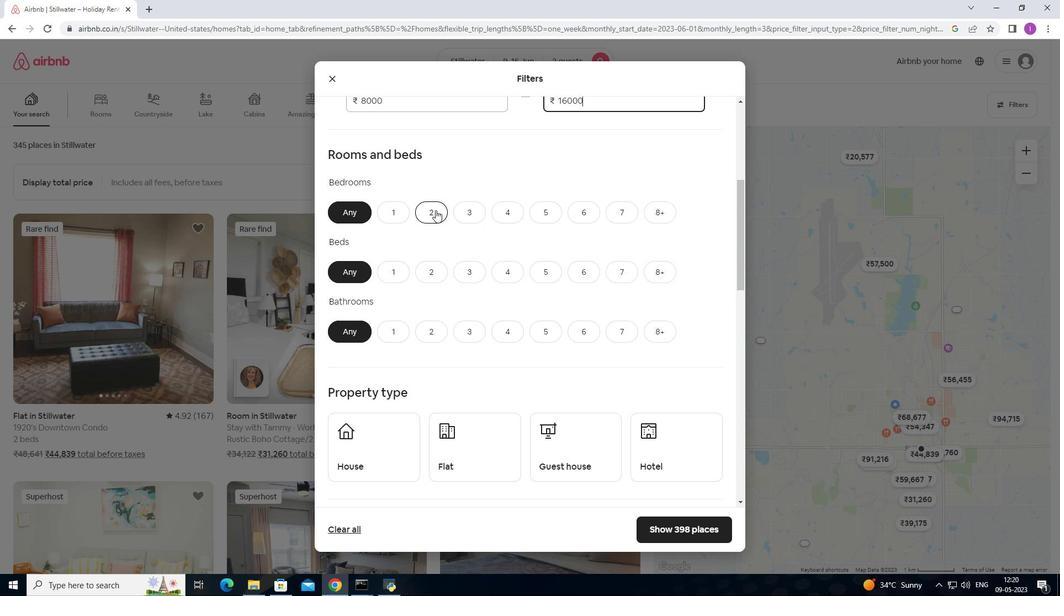 
Action: Mouse moved to (437, 267)
Screenshot: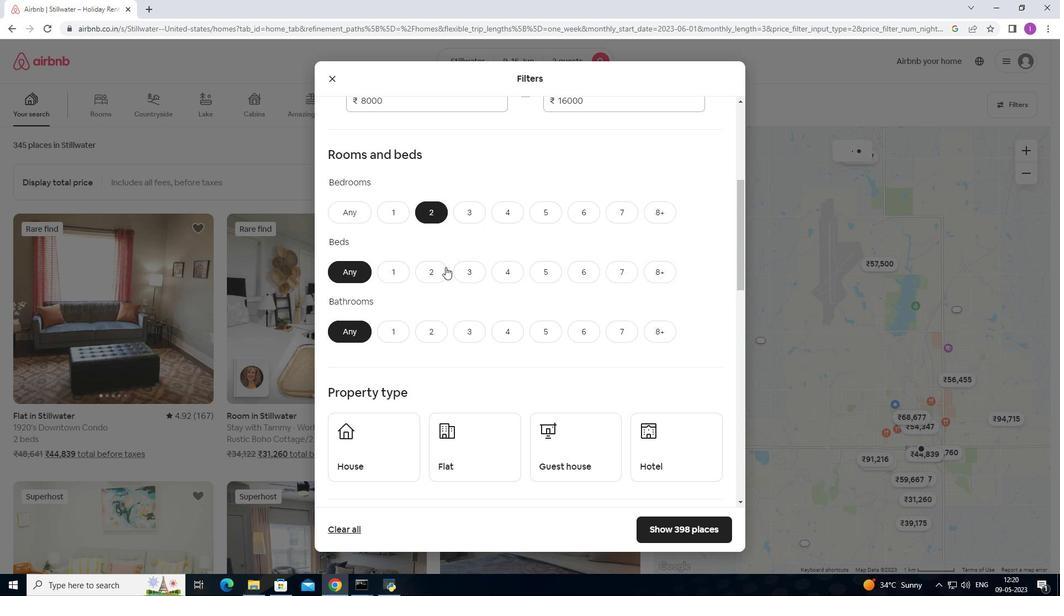 
Action: Mouse pressed left at (437, 267)
Screenshot: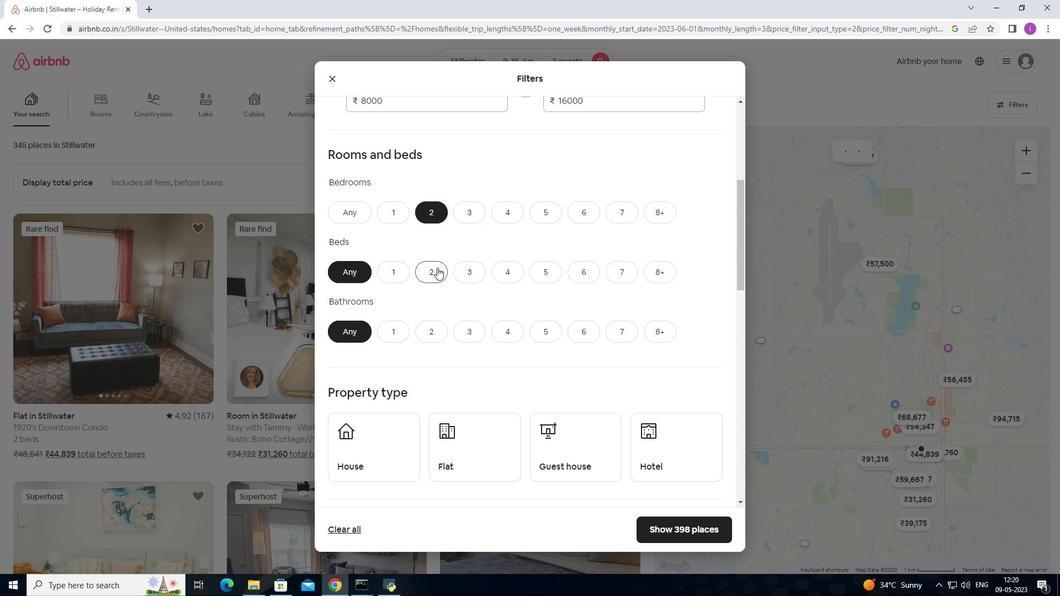 
Action: Mouse moved to (386, 336)
Screenshot: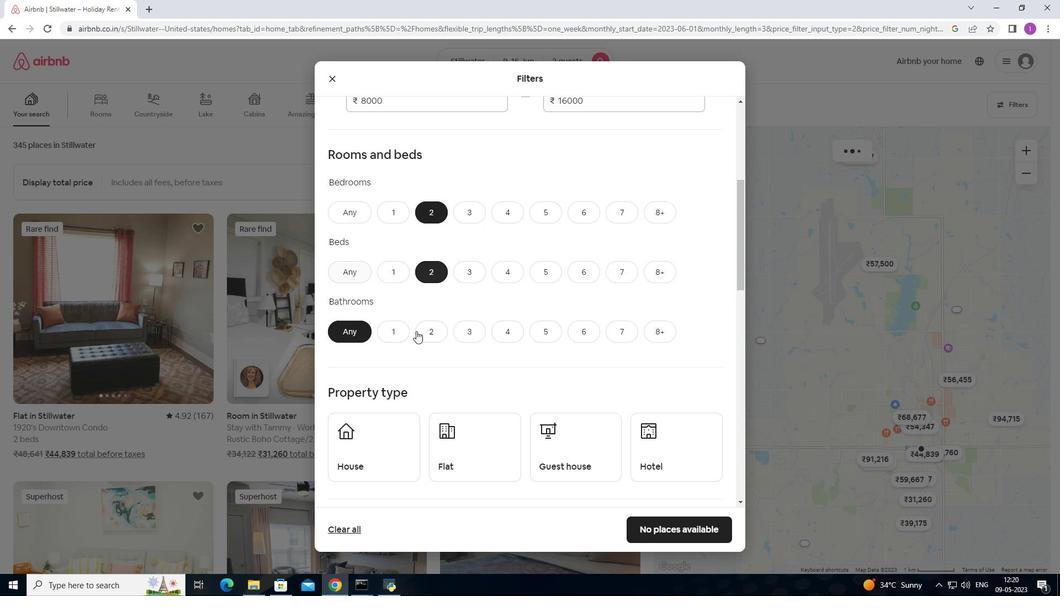 
Action: Mouse pressed left at (386, 336)
Screenshot: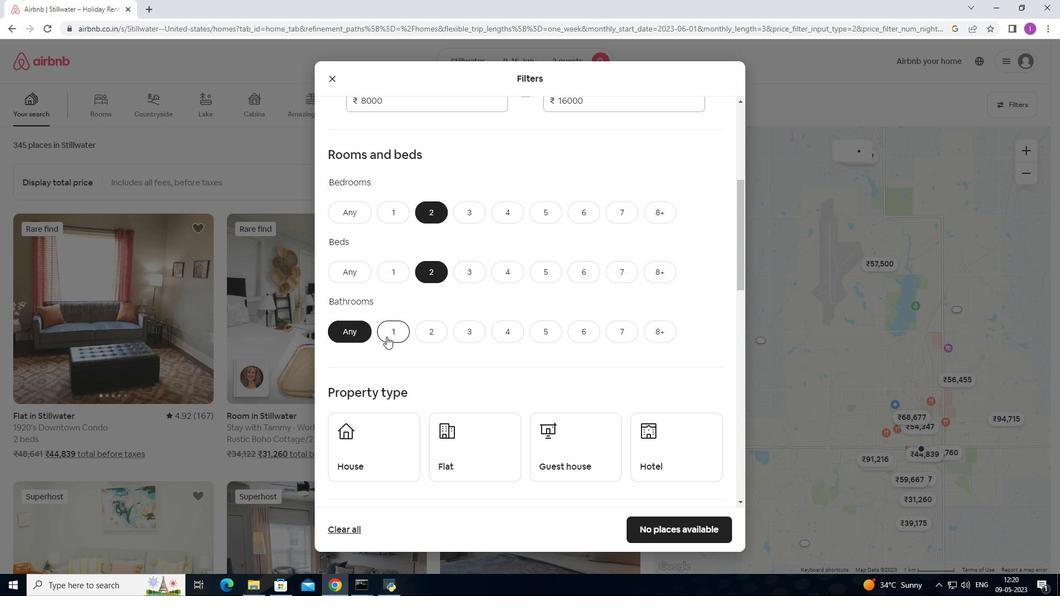 
Action: Mouse moved to (399, 350)
Screenshot: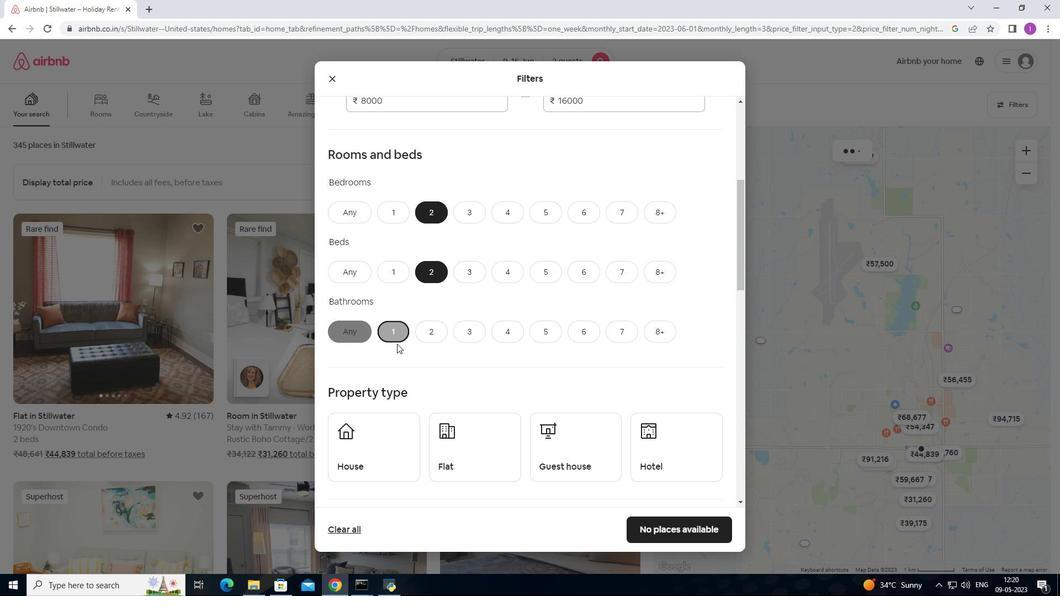 
Action: Mouse scrolled (399, 349) with delta (0, 0)
Screenshot: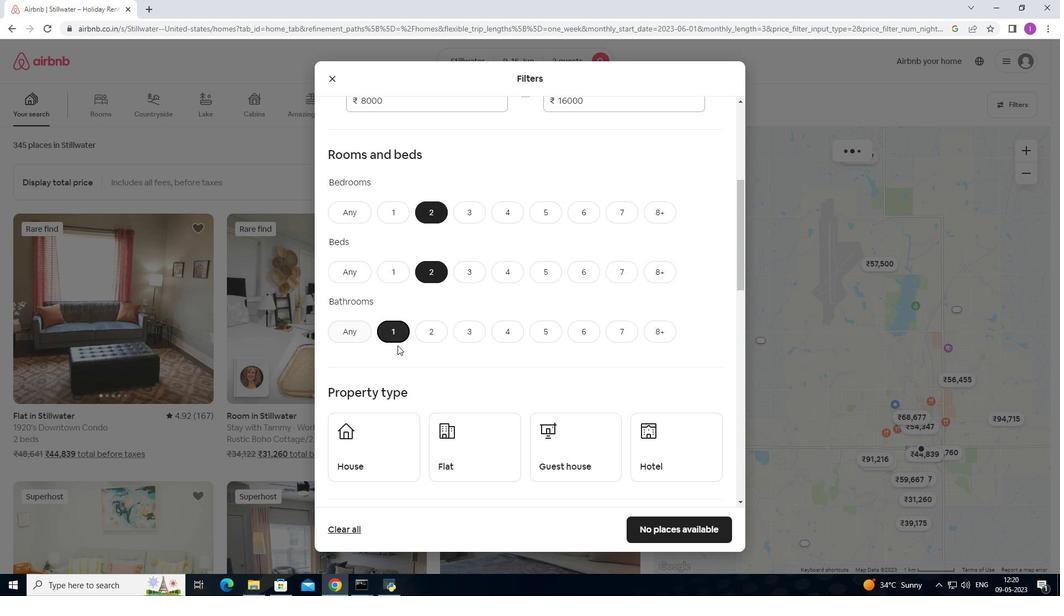 
Action: Mouse moved to (399, 350)
Screenshot: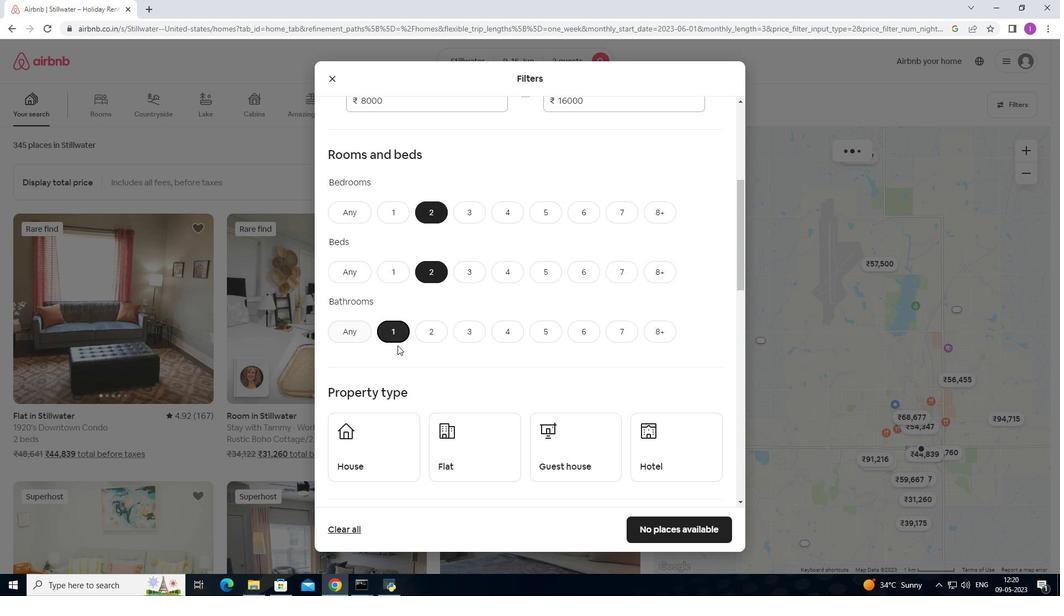
Action: Mouse scrolled (399, 350) with delta (0, 0)
Screenshot: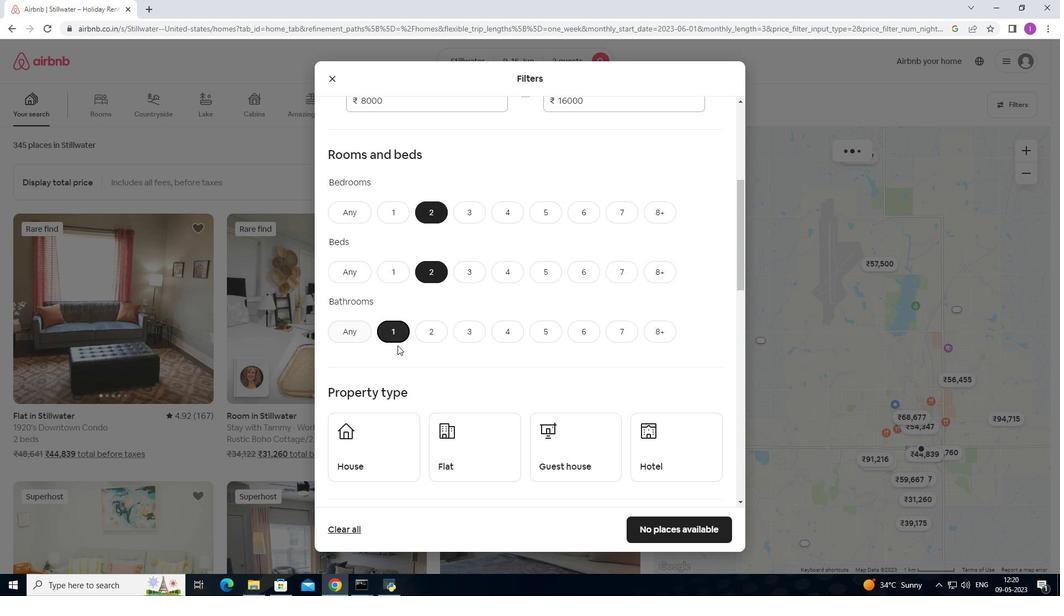 
Action: Mouse scrolled (399, 350) with delta (0, 0)
Screenshot: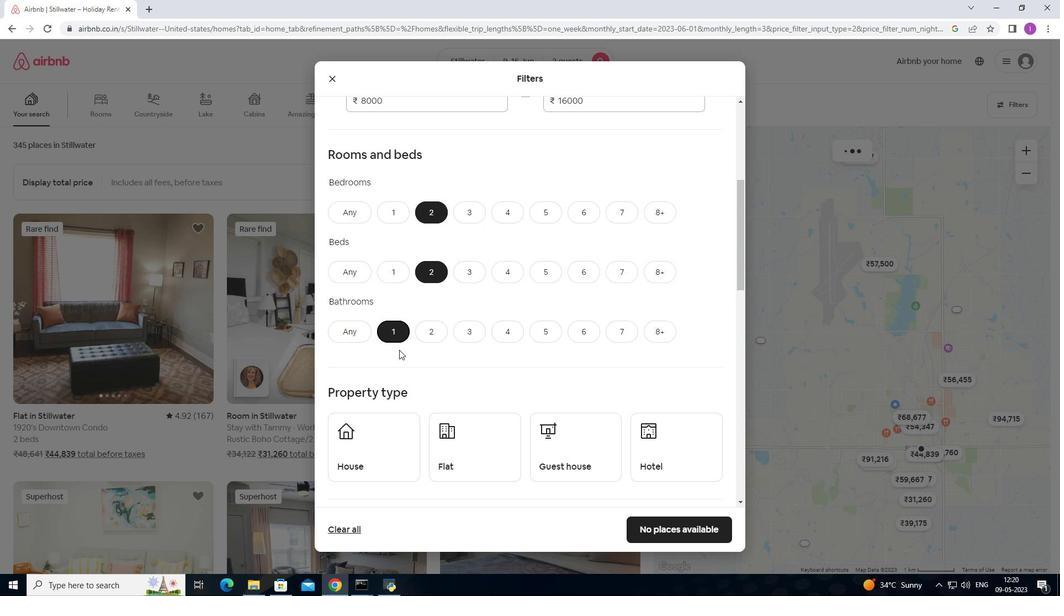 
Action: Mouse moved to (385, 313)
Screenshot: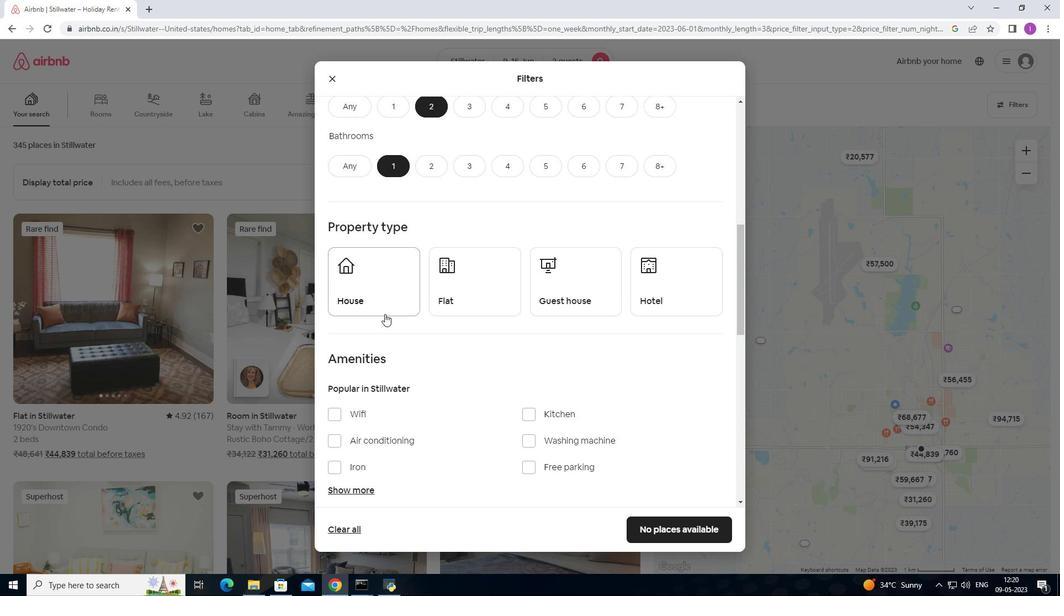 
Action: Mouse pressed left at (385, 313)
Screenshot: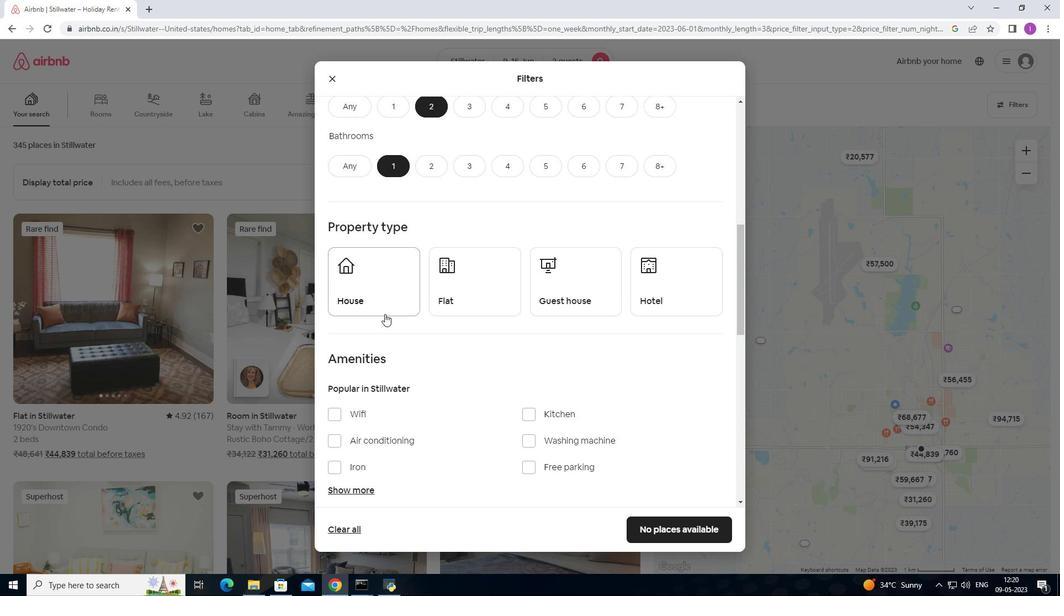 
Action: Mouse moved to (463, 309)
Screenshot: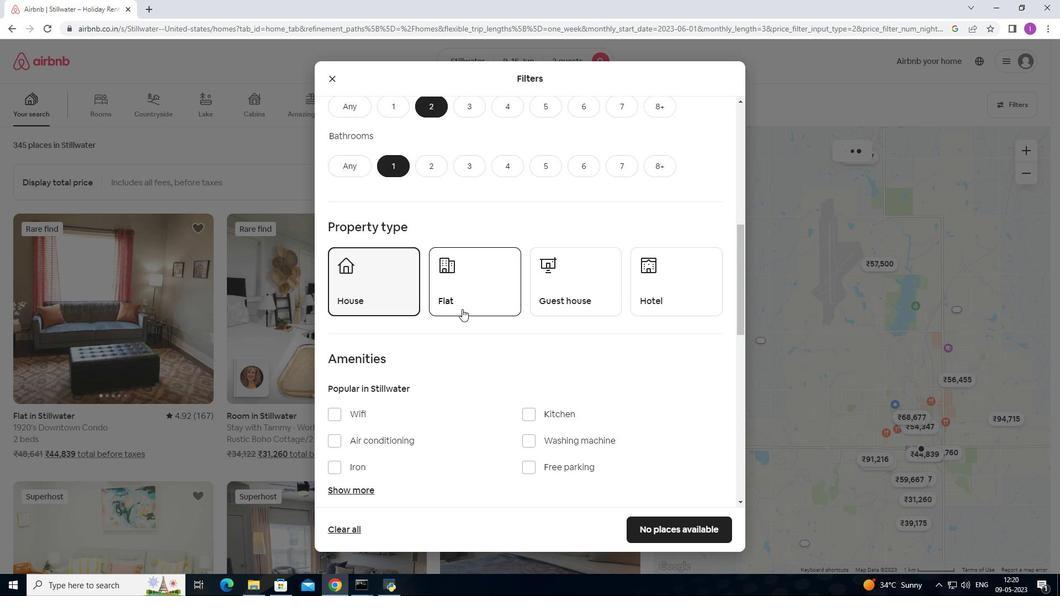 
Action: Mouse pressed left at (463, 309)
Screenshot: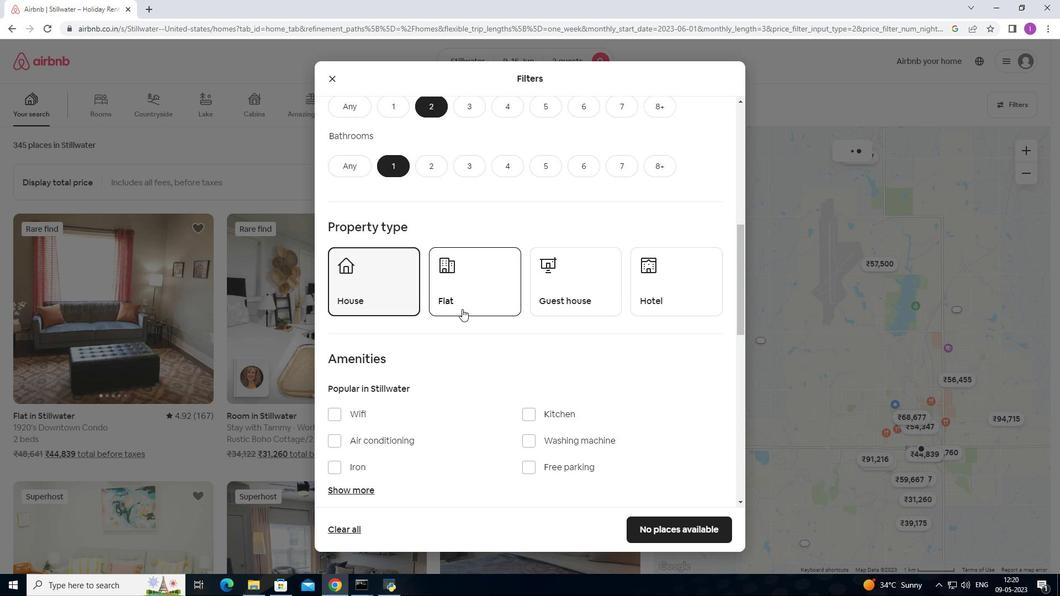 
Action: Mouse moved to (554, 305)
Screenshot: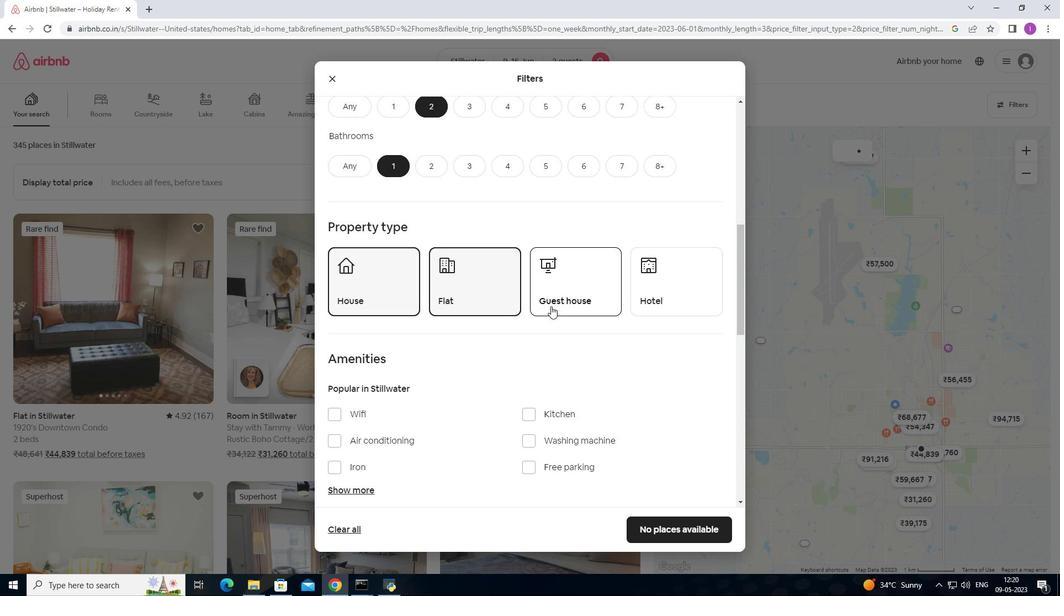 
Action: Mouse pressed left at (554, 305)
Screenshot: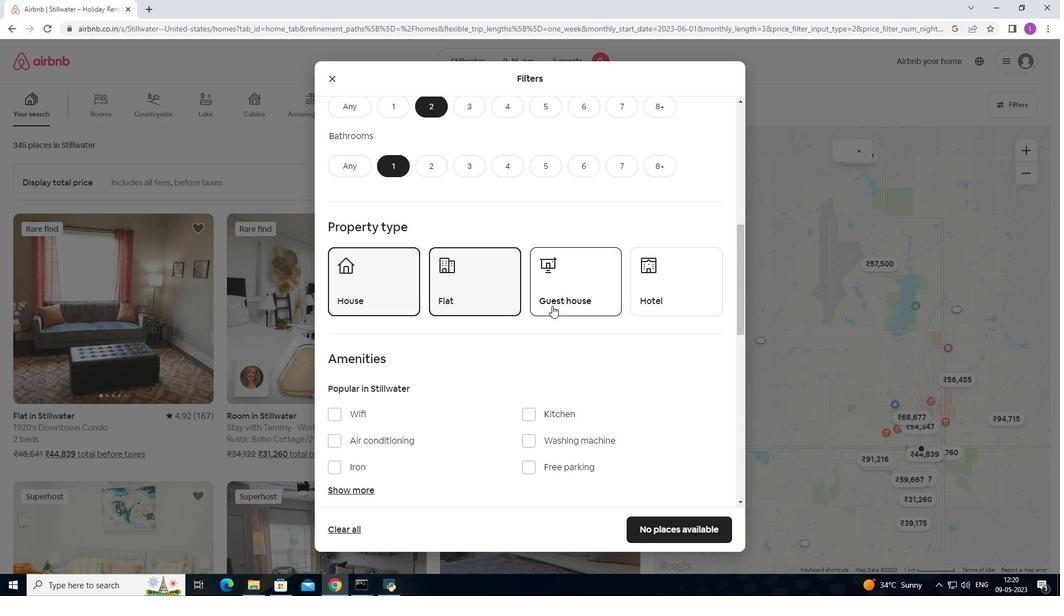 
Action: Mouse moved to (554, 304)
Screenshot: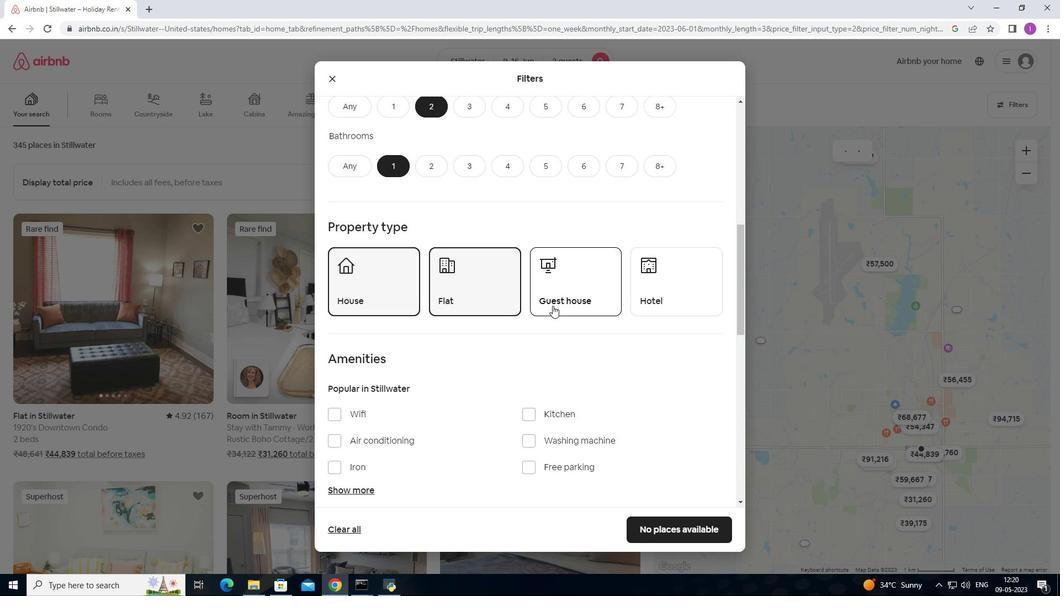 
Action: Mouse scrolled (554, 304) with delta (0, 0)
Screenshot: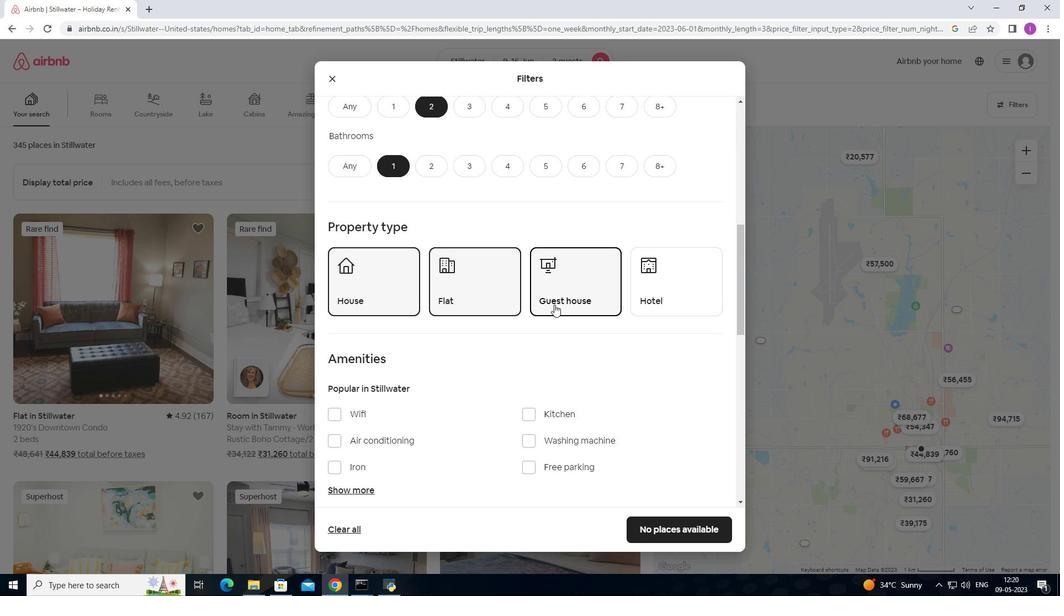 
Action: Mouse scrolled (554, 304) with delta (0, 0)
Screenshot: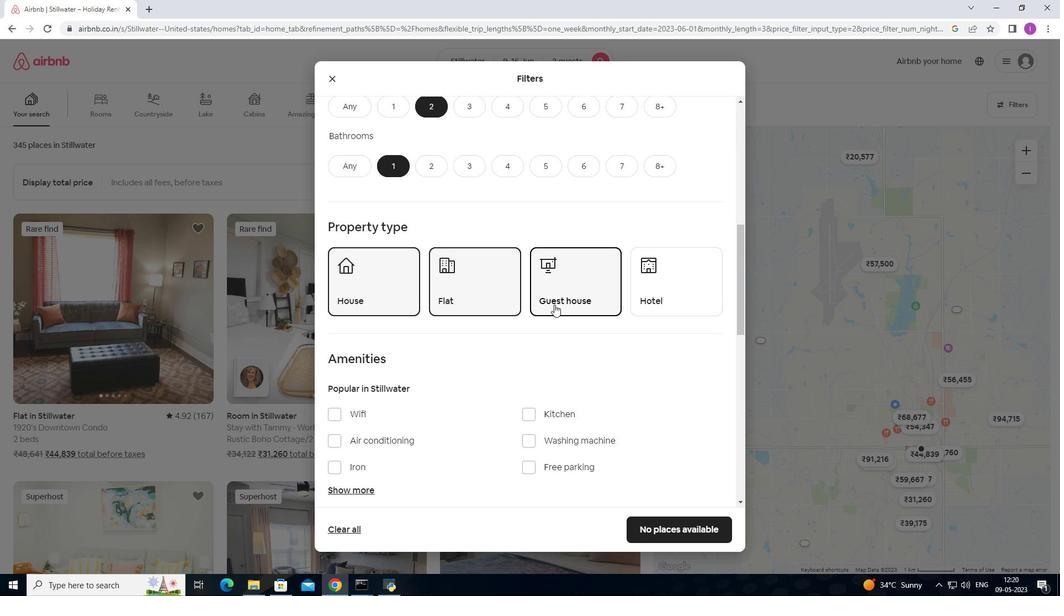
Action: Mouse scrolled (554, 304) with delta (0, 0)
Screenshot: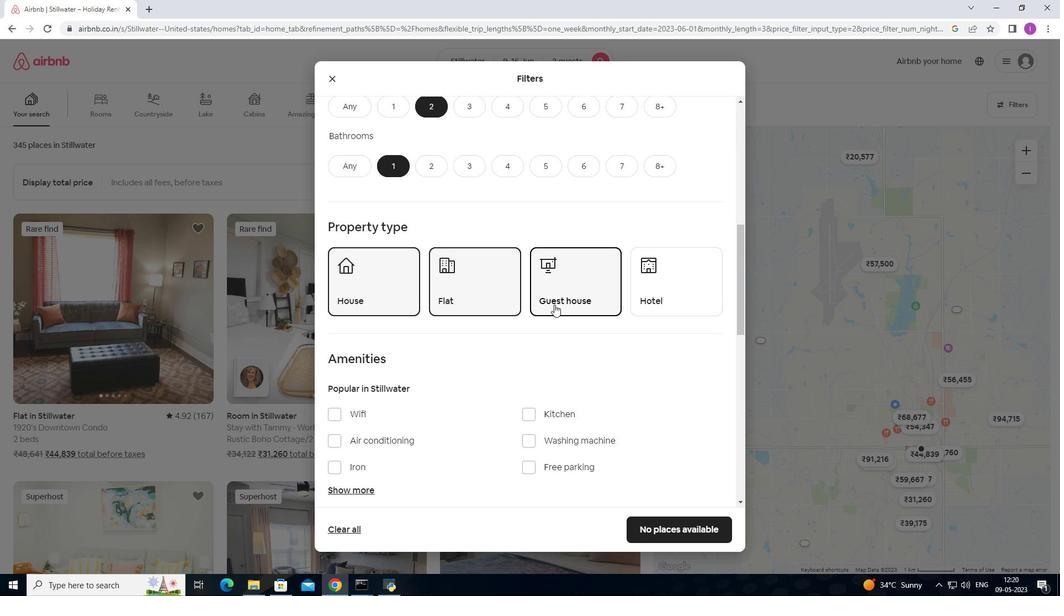
Action: Mouse moved to (554, 306)
Screenshot: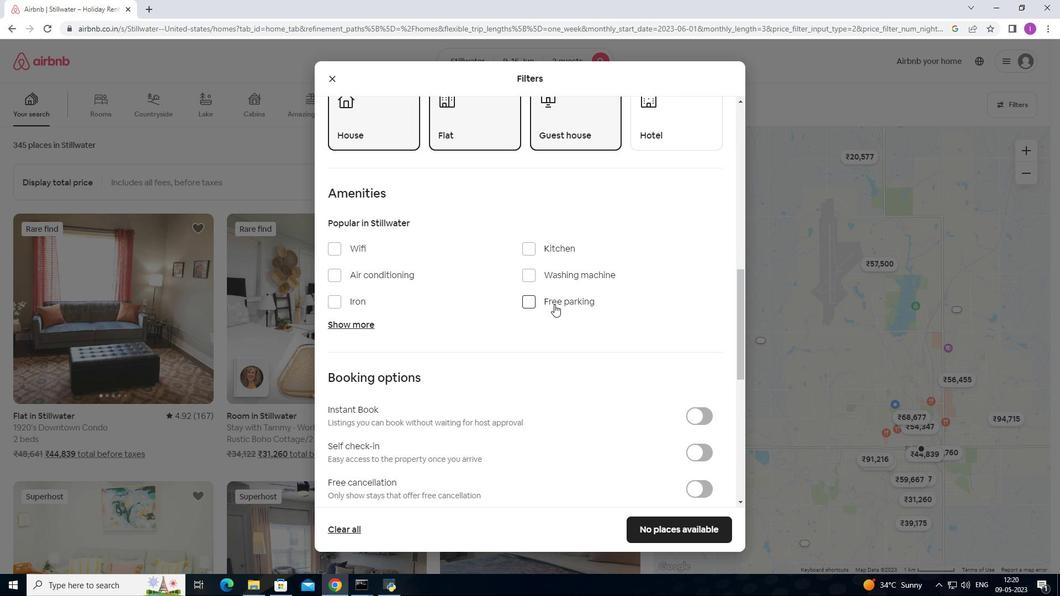 
Action: Mouse scrolled (554, 305) with delta (0, 0)
Screenshot: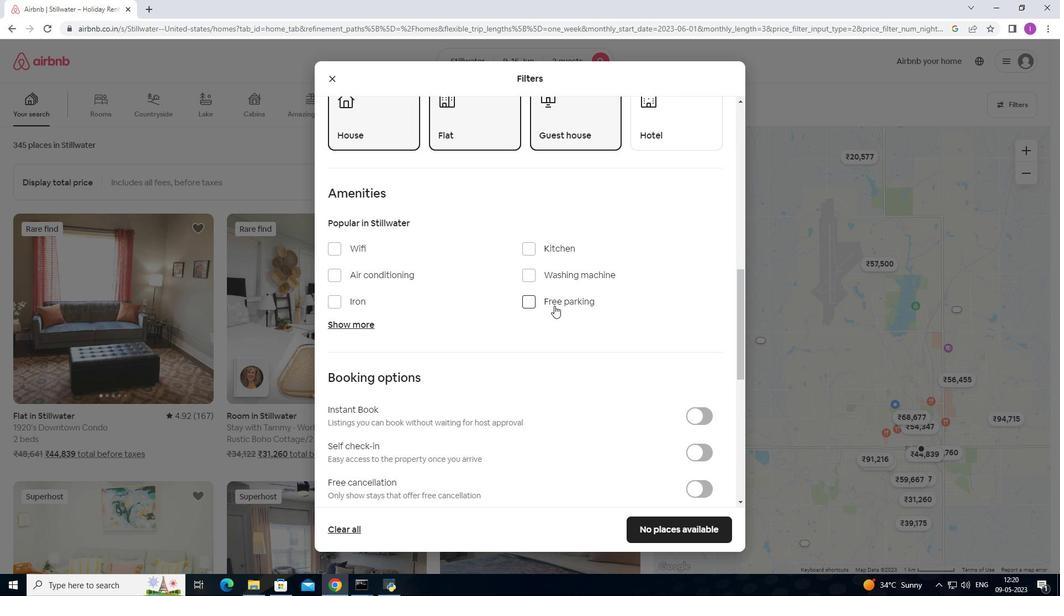 
Action: Mouse scrolled (554, 305) with delta (0, 0)
Screenshot: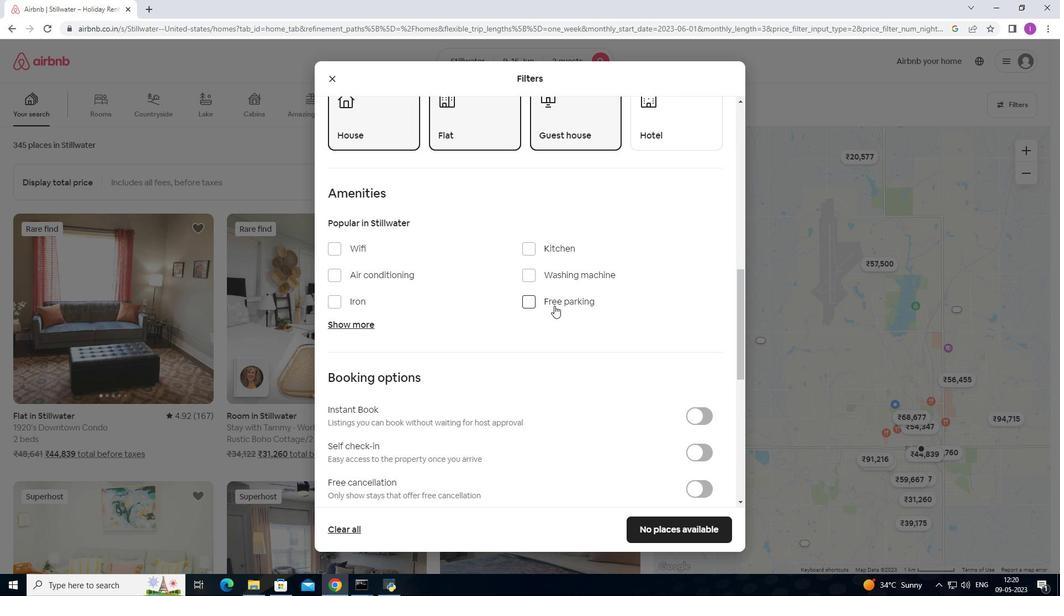 
Action: Mouse moved to (698, 343)
Screenshot: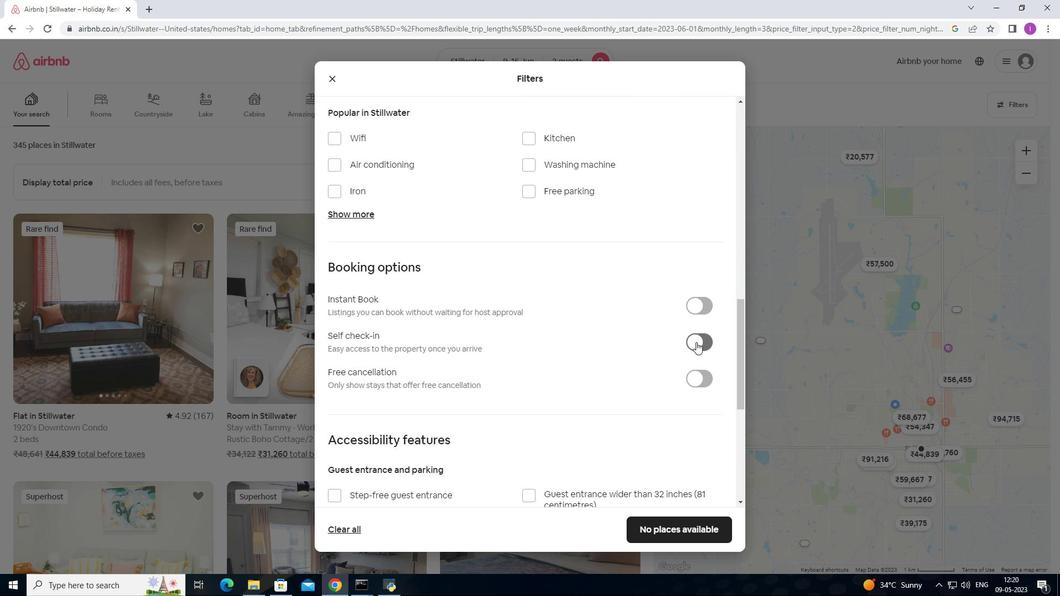 
Action: Mouse pressed left at (698, 343)
Screenshot: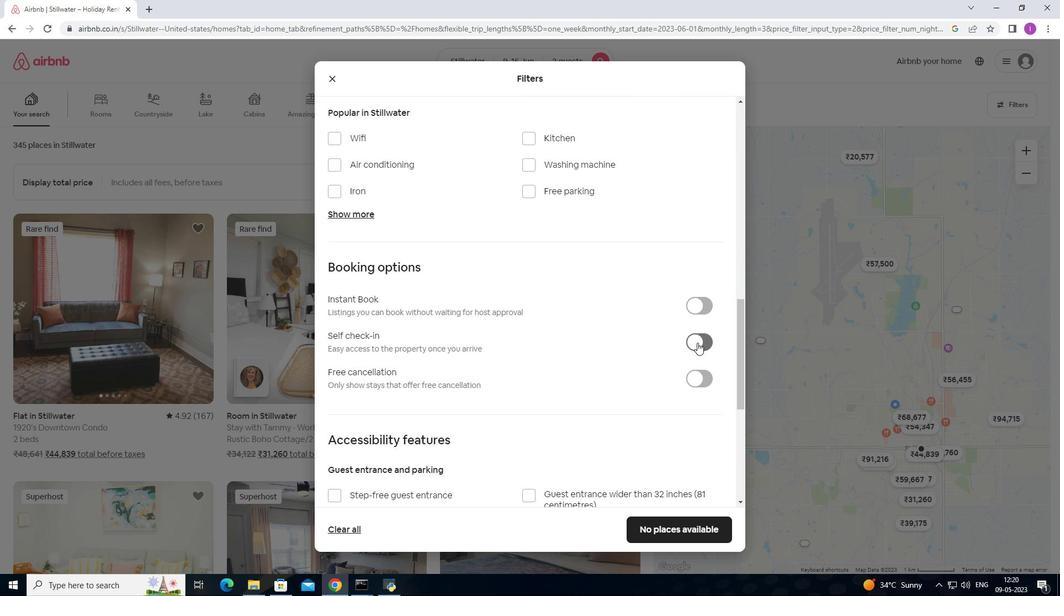
Action: Mouse moved to (529, 362)
Screenshot: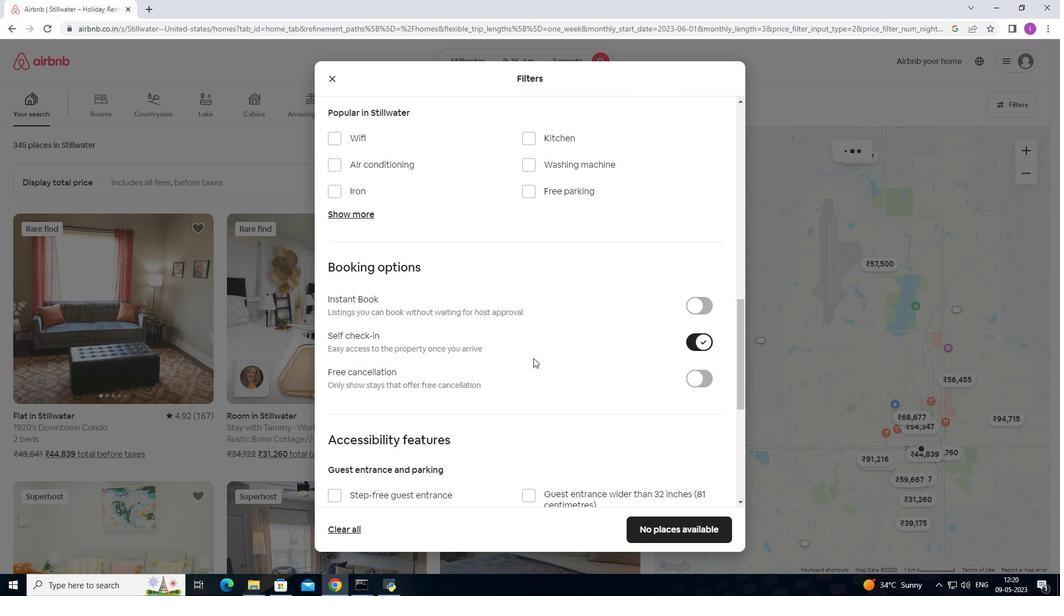 
Action: Mouse scrolled (529, 361) with delta (0, 0)
Screenshot: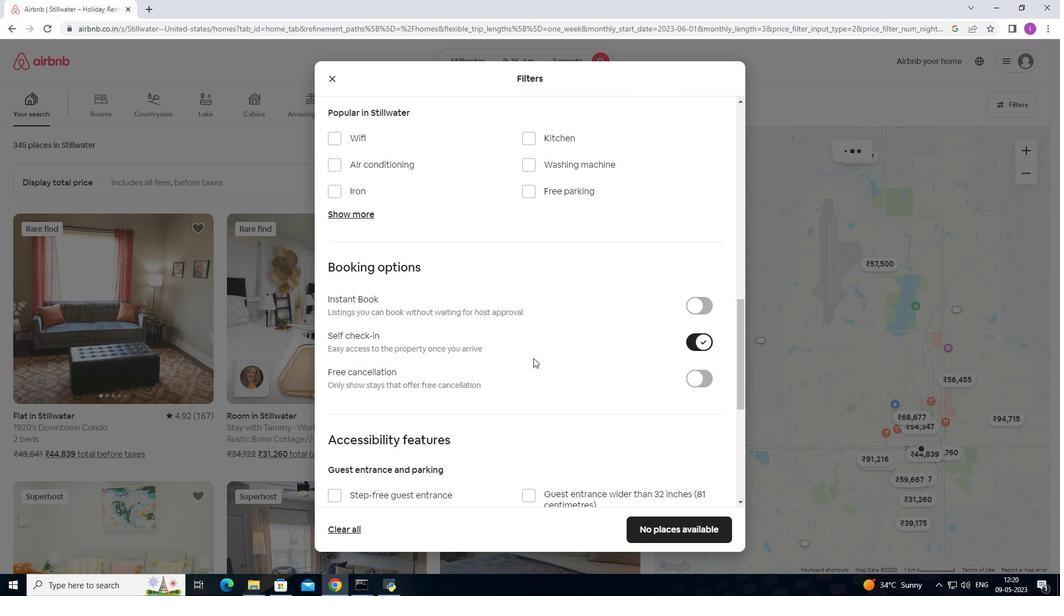 
Action: Mouse moved to (529, 362)
Screenshot: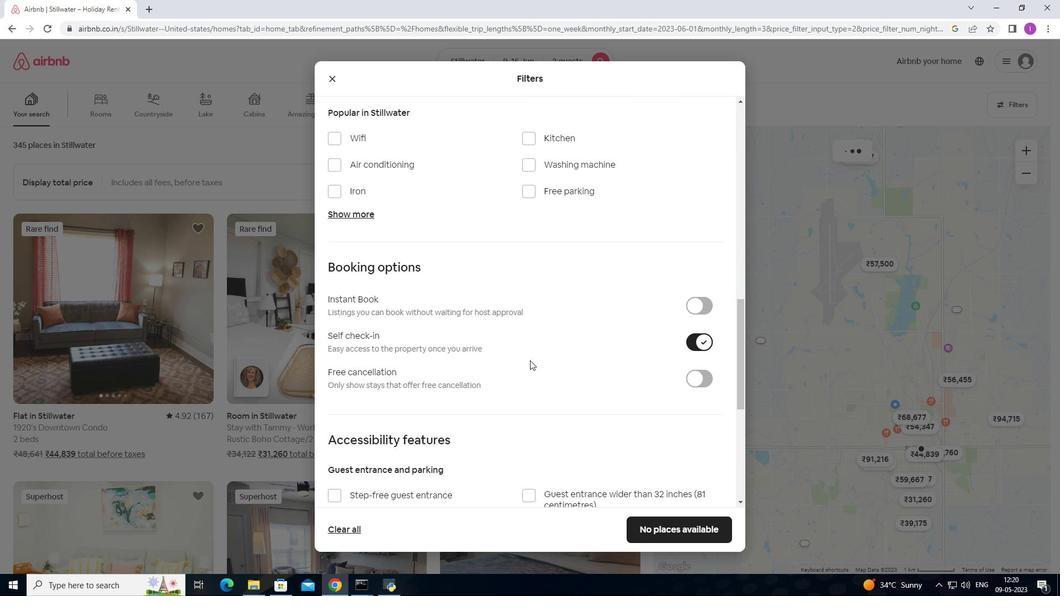 
Action: Mouse scrolled (529, 361) with delta (0, 0)
Screenshot: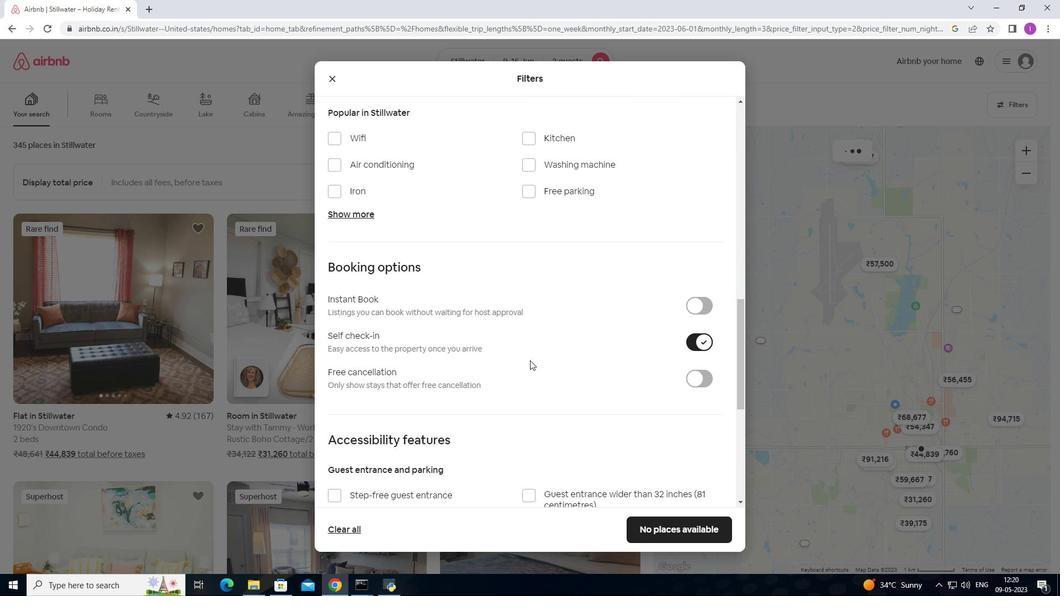 
Action: Mouse moved to (529, 364)
Screenshot: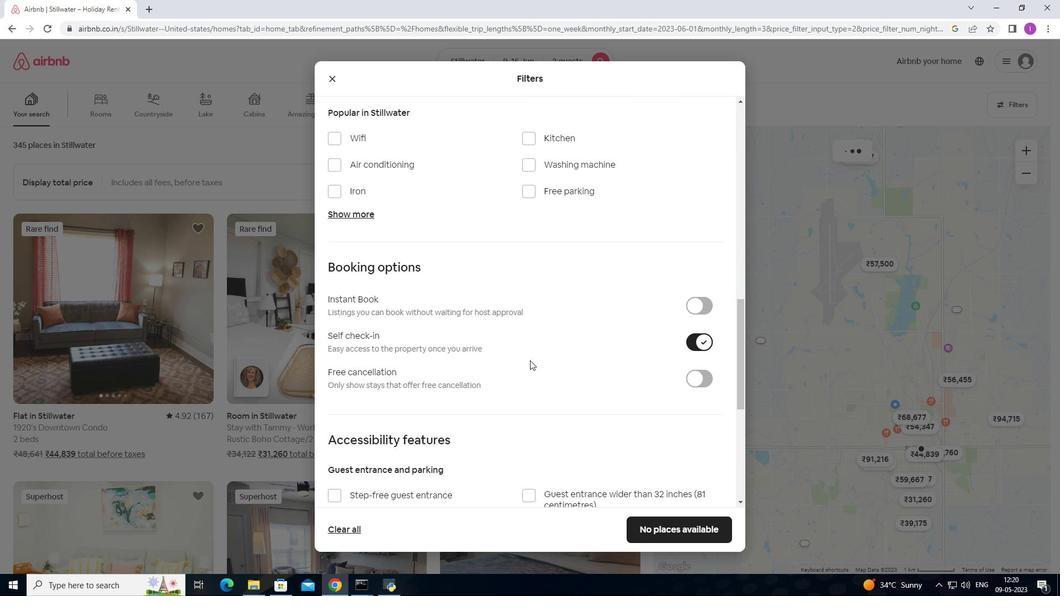 
Action: Mouse scrolled (529, 363) with delta (0, 0)
Screenshot: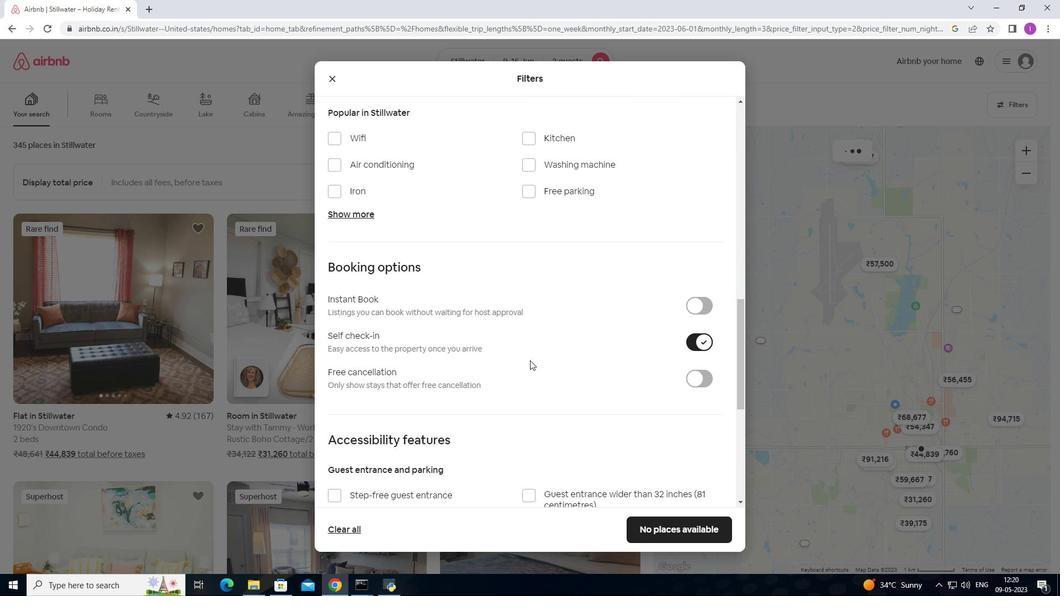 
Action: Mouse moved to (529, 364)
Screenshot: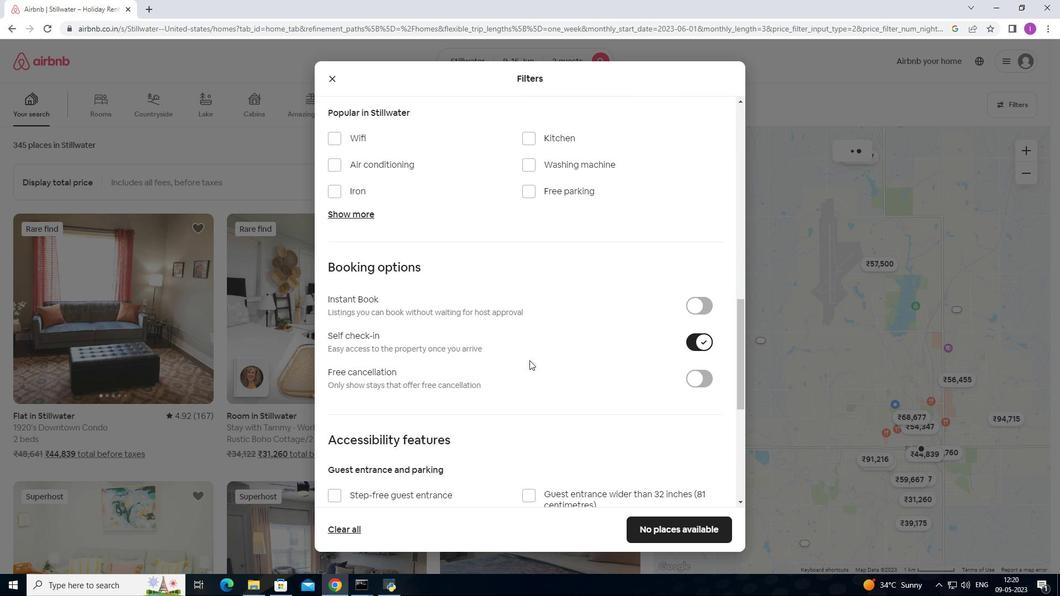 
Action: Mouse scrolled (529, 363) with delta (0, 0)
Screenshot: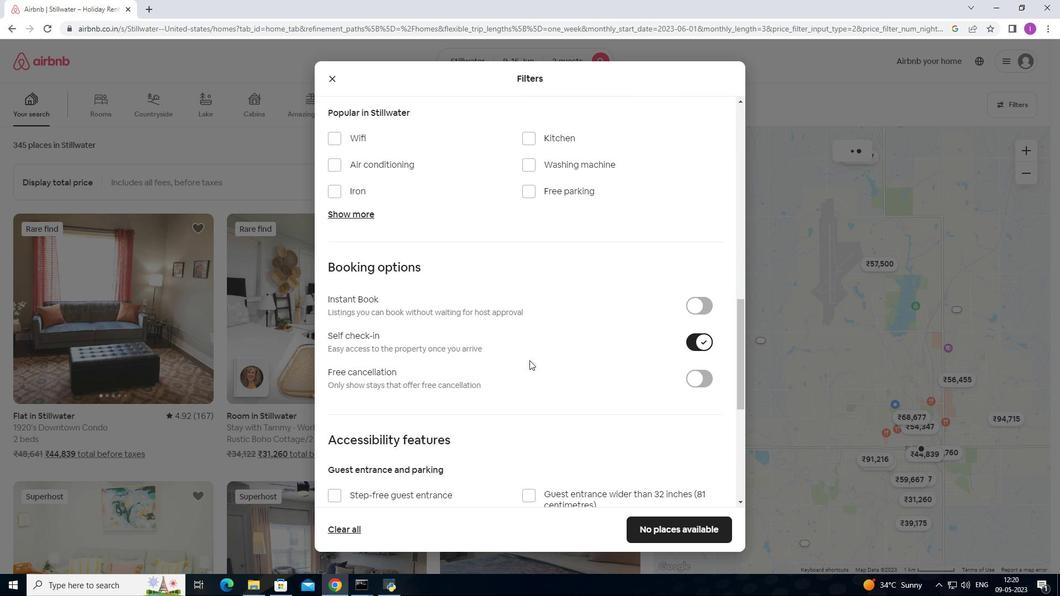 
Action: Mouse scrolled (529, 363) with delta (0, 0)
Screenshot: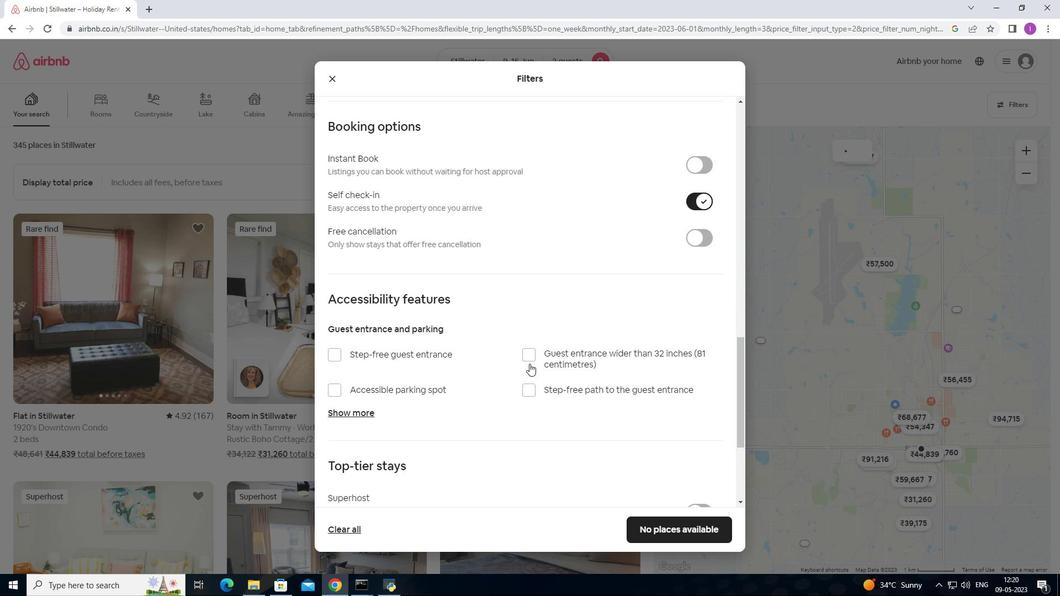 
Action: Mouse scrolled (529, 363) with delta (0, 0)
Screenshot: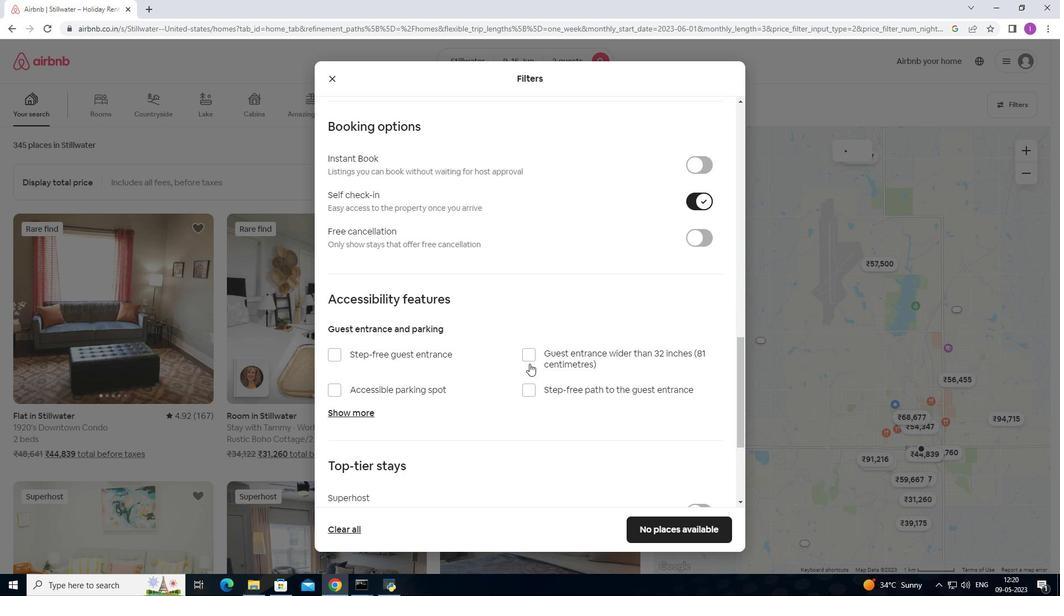 
Action: Mouse scrolled (529, 363) with delta (0, 0)
Screenshot: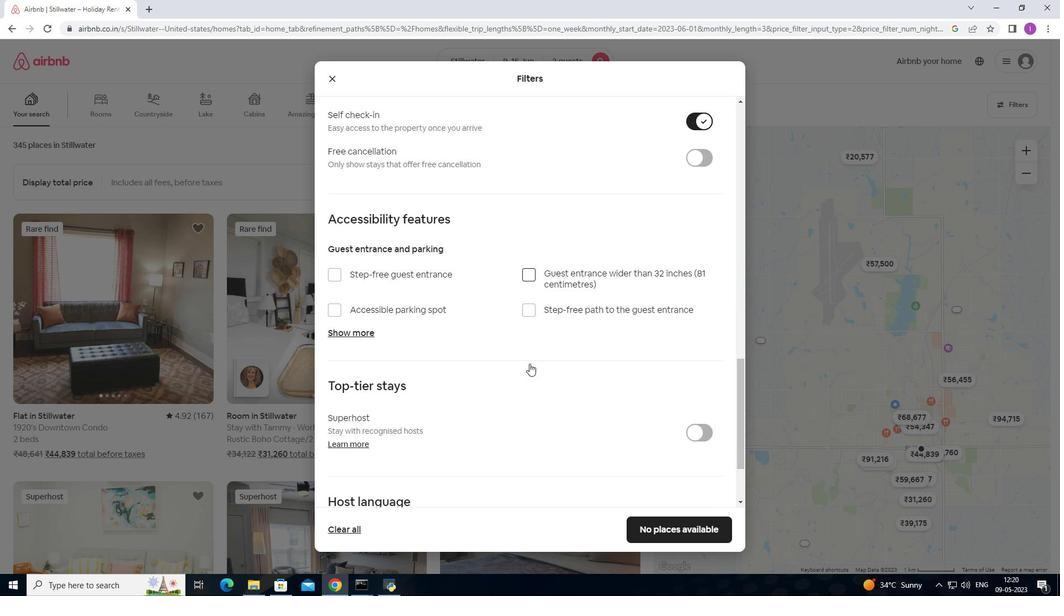 
Action: Mouse moved to (530, 362)
Screenshot: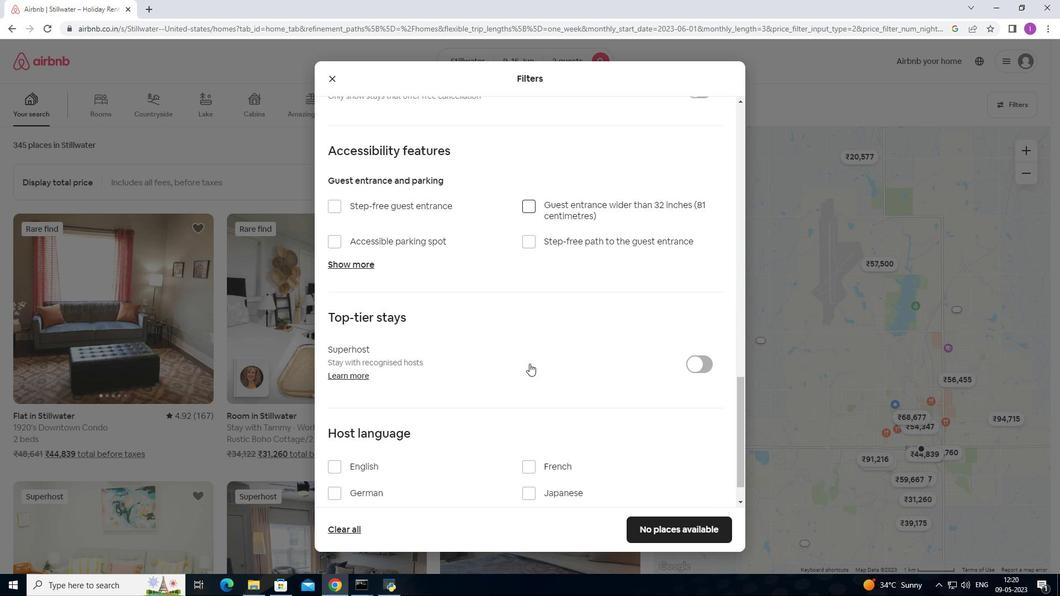 
Action: Mouse scrolled (530, 361) with delta (0, 0)
Screenshot: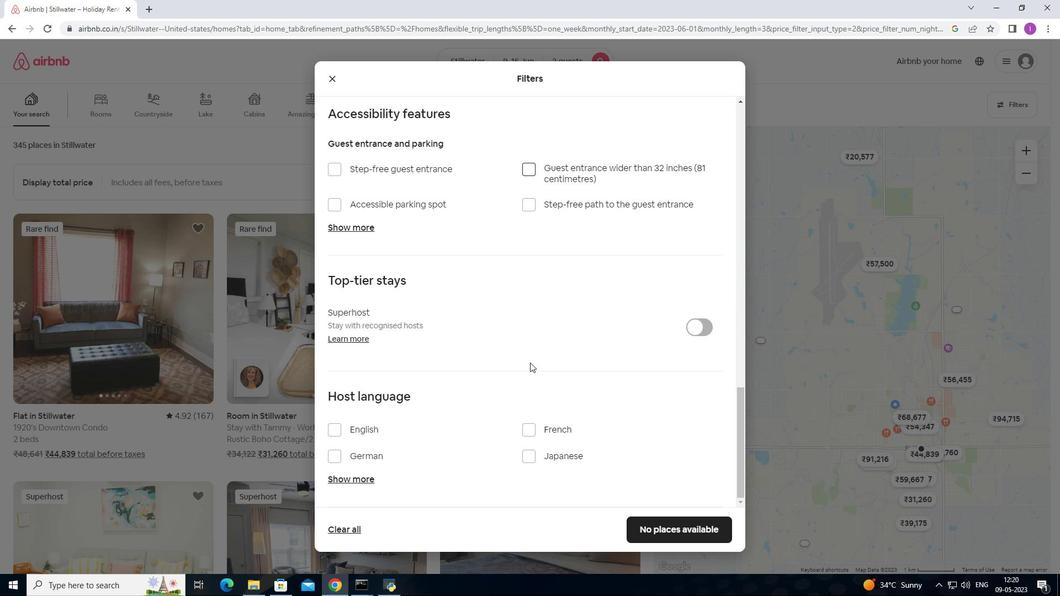 
Action: Mouse scrolled (530, 361) with delta (0, 0)
Screenshot: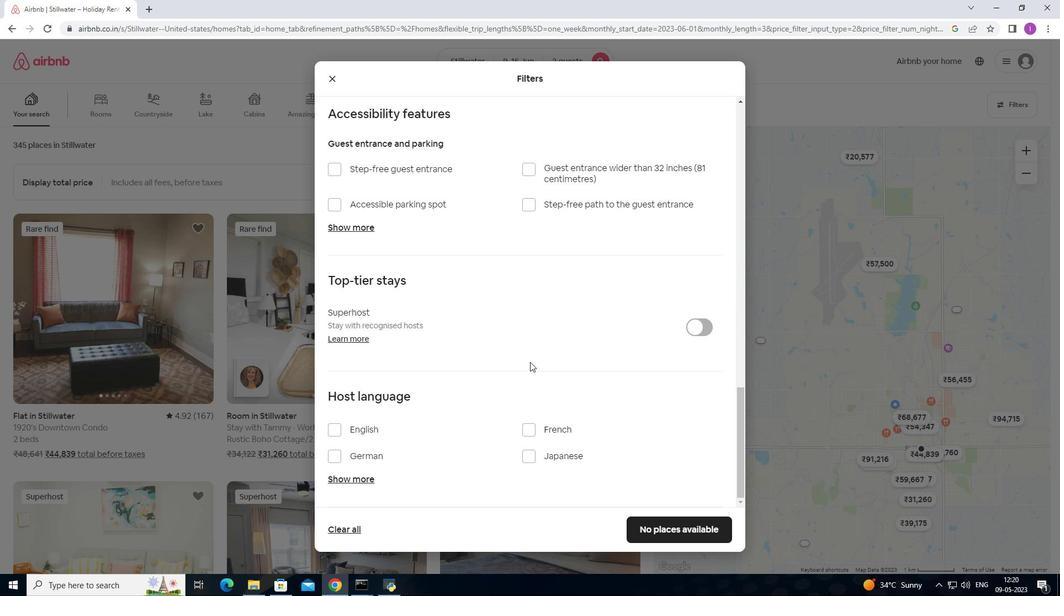 
Action: Mouse scrolled (530, 361) with delta (0, 0)
Screenshot: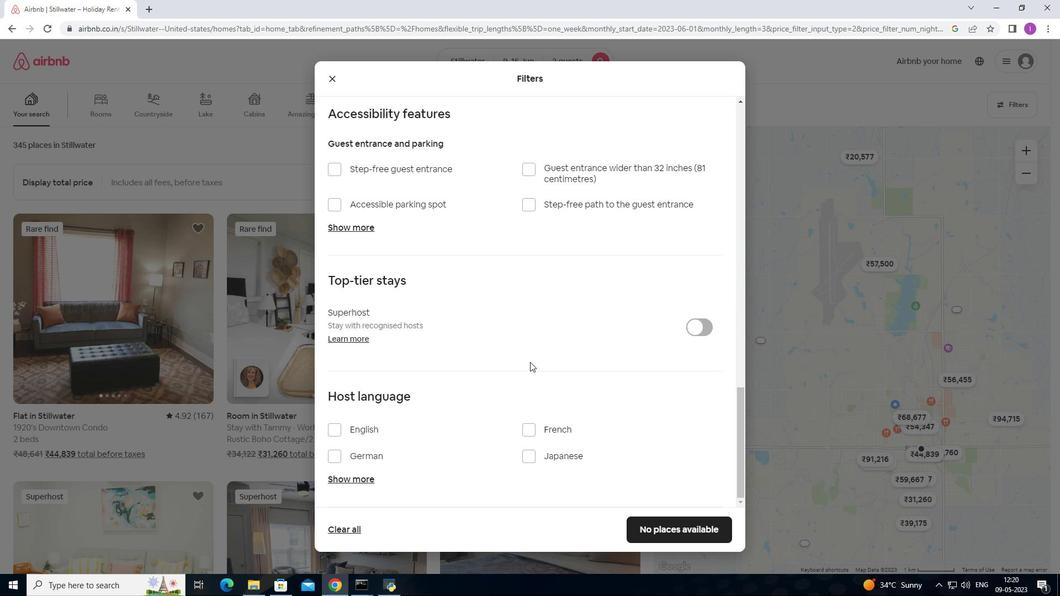 
Action: Mouse moved to (530, 361)
Screenshot: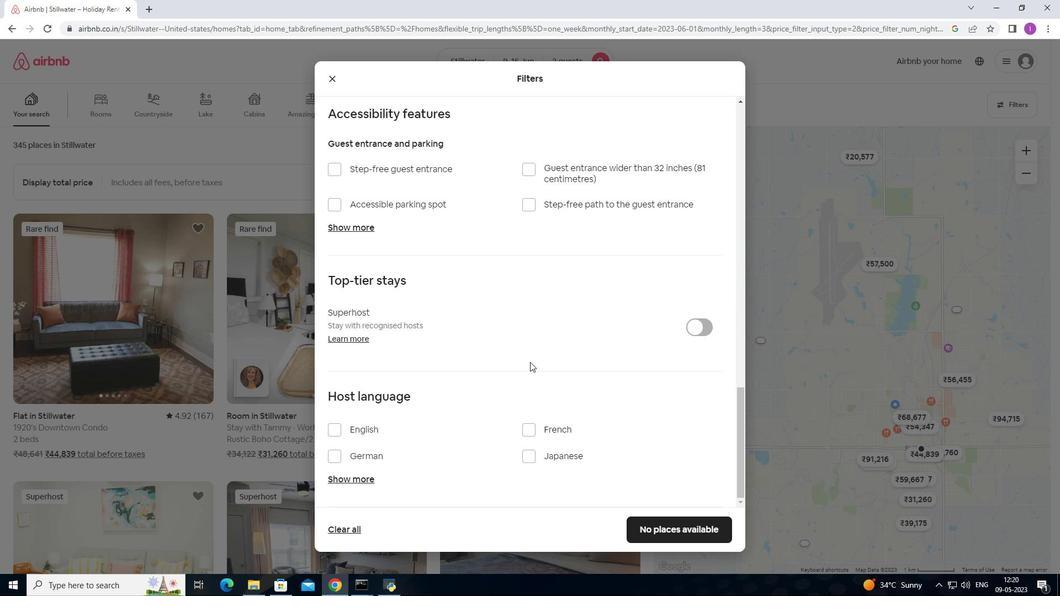 
Action: Mouse scrolled (530, 360) with delta (0, 0)
Screenshot: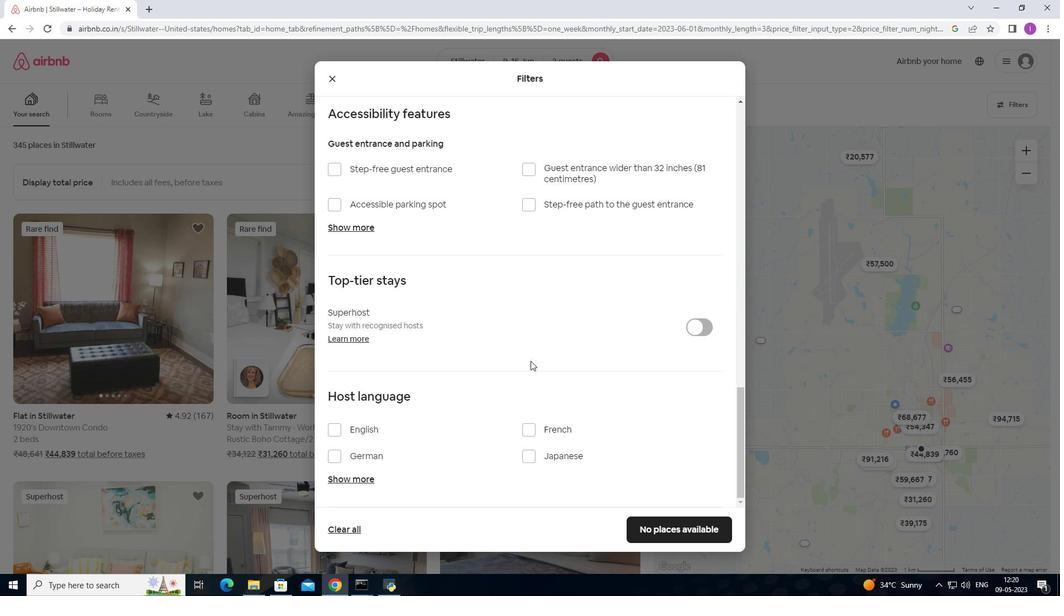 
Action: Mouse scrolled (530, 360) with delta (0, 0)
Screenshot: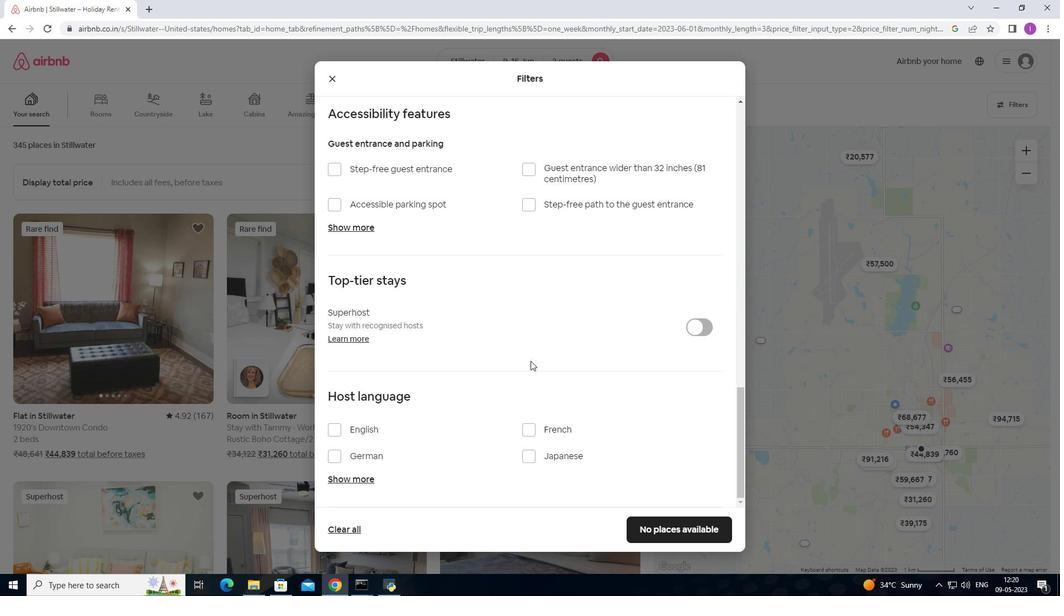
Action: Mouse moved to (335, 431)
Screenshot: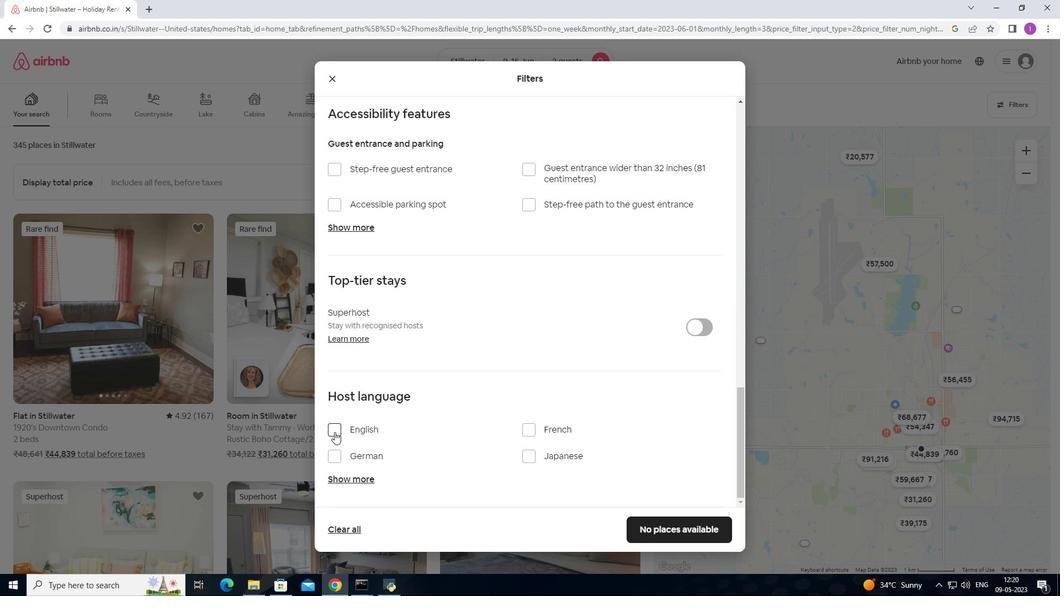 
Action: Mouse pressed left at (335, 431)
Screenshot: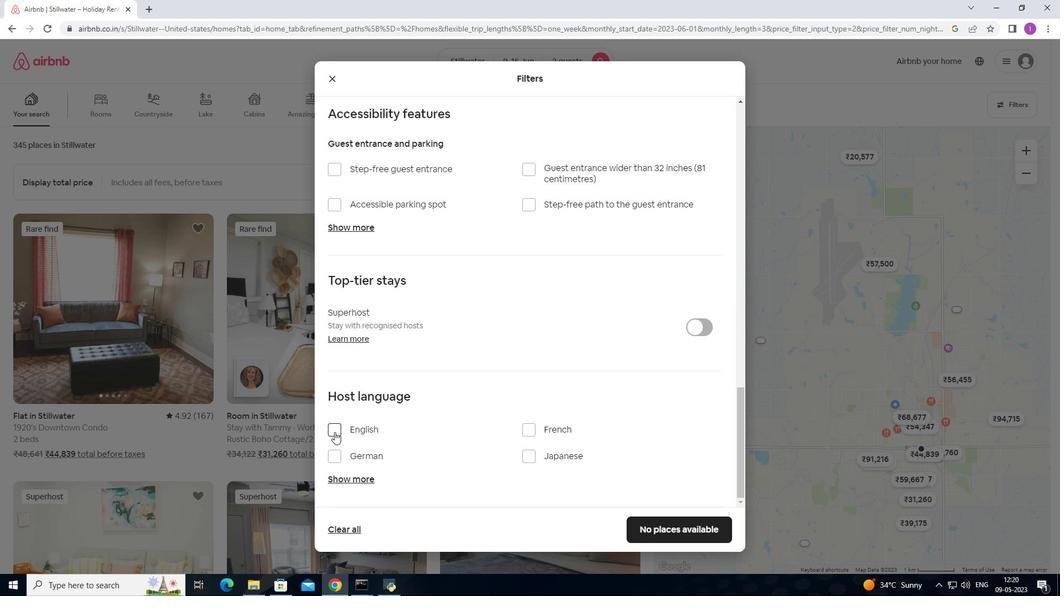 
Action: Mouse moved to (658, 523)
Screenshot: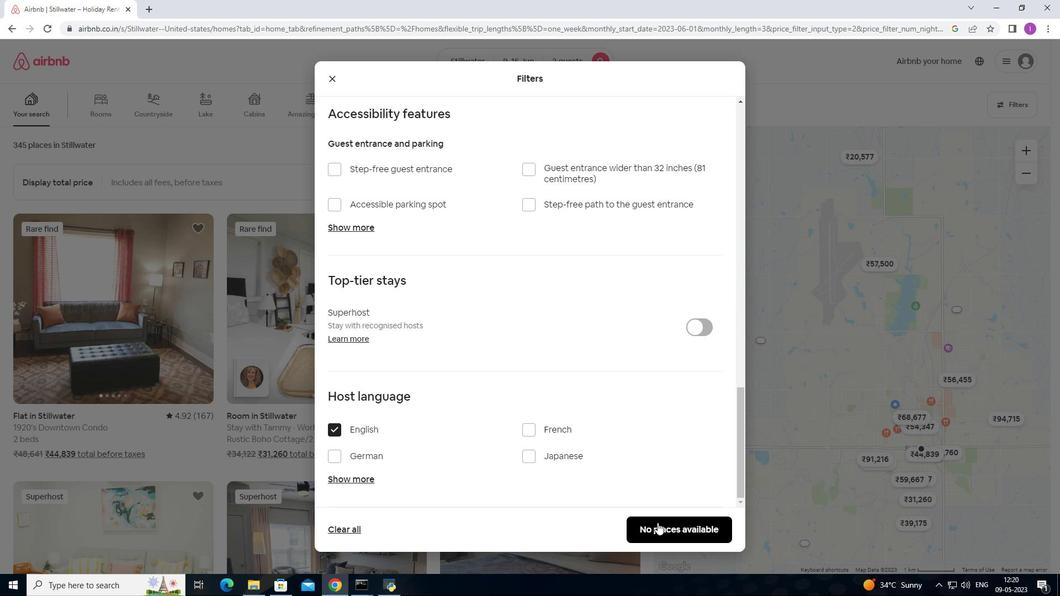 
Action: Mouse pressed left at (658, 523)
Screenshot: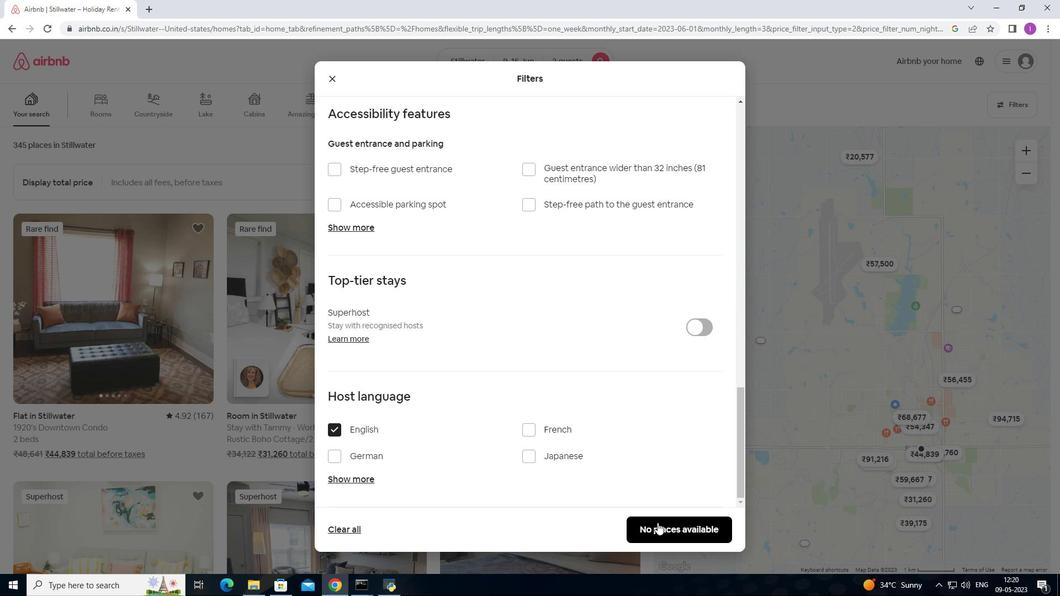 
Action: Mouse moved to (635, 497)
Screenshot: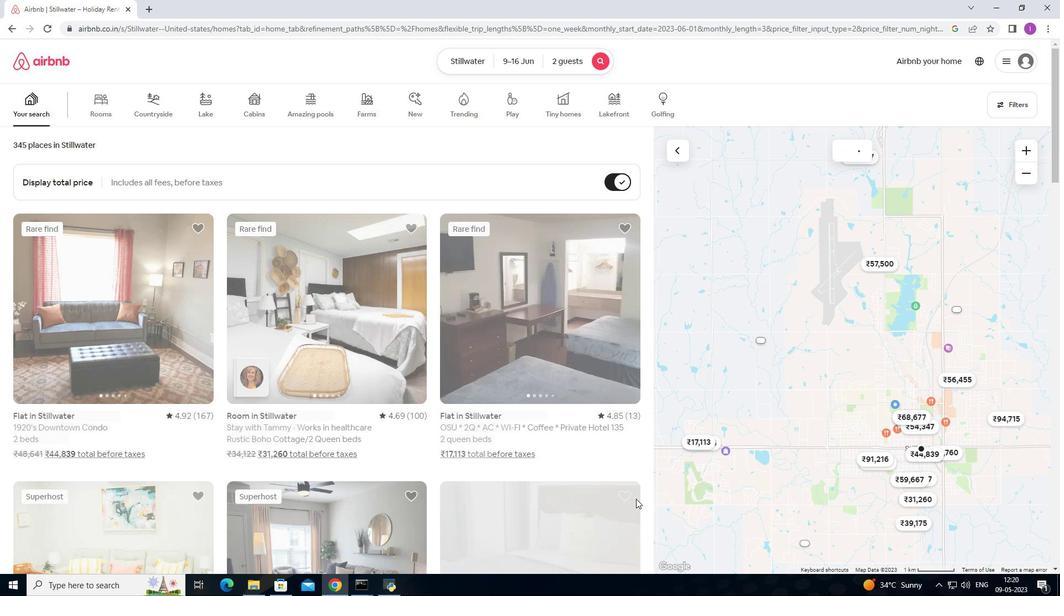 
